 Task: Look for space in Kadakkavoor, India from 3rd August, 2023 to 7th August, 2023 for 2 adults in price range Rs.4000 to Rs.9000. Place can be private room with 1  bedroom having 1 bed and 1 bathroom. Property type can be house, flat, guest house, hotel. Amenities needed are: washing machine. Booking option can be shelf check-in. Required host language is English.
Action: Mouse pressed left at (491, 107)
Screenshot: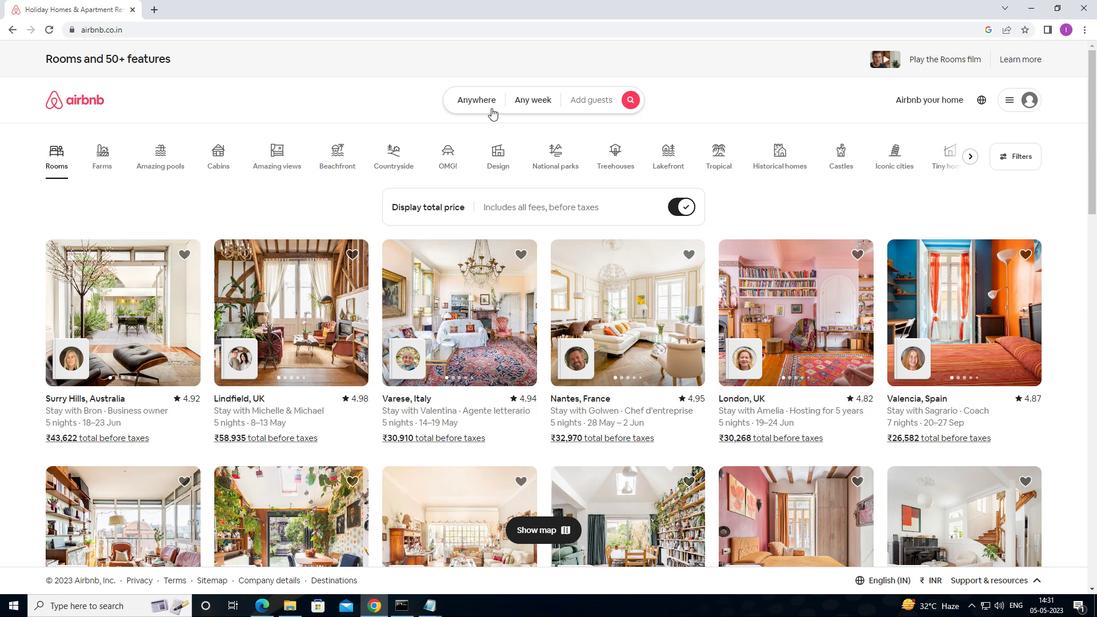 
Action: Mouse moved to (383, 145)
Screenshot: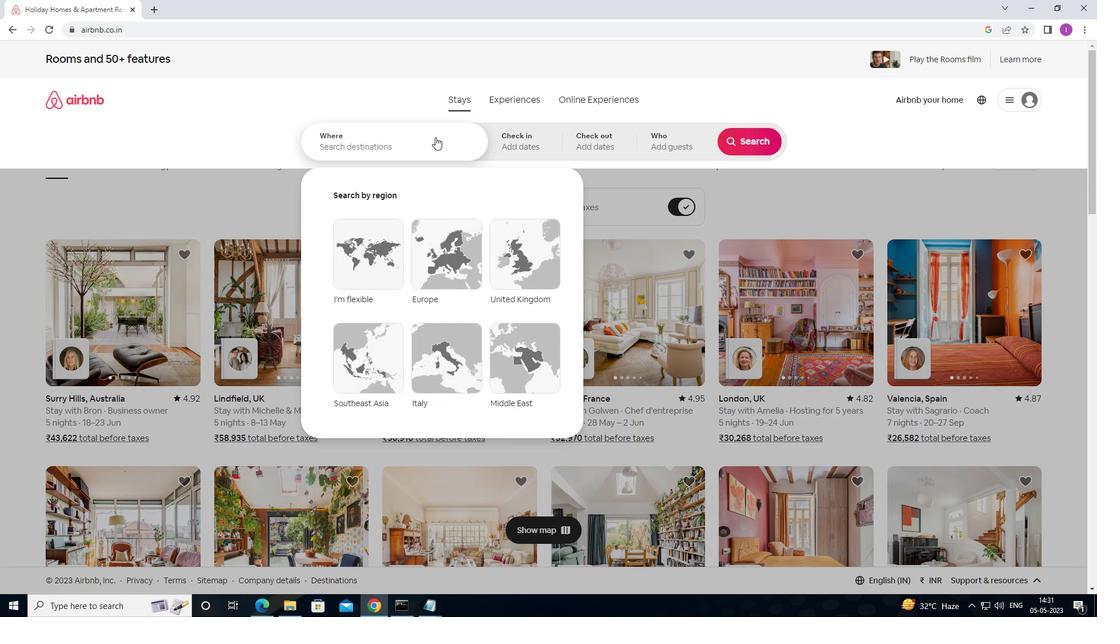 
Action: Mouse pressed left at (383, 145)
Screenshot: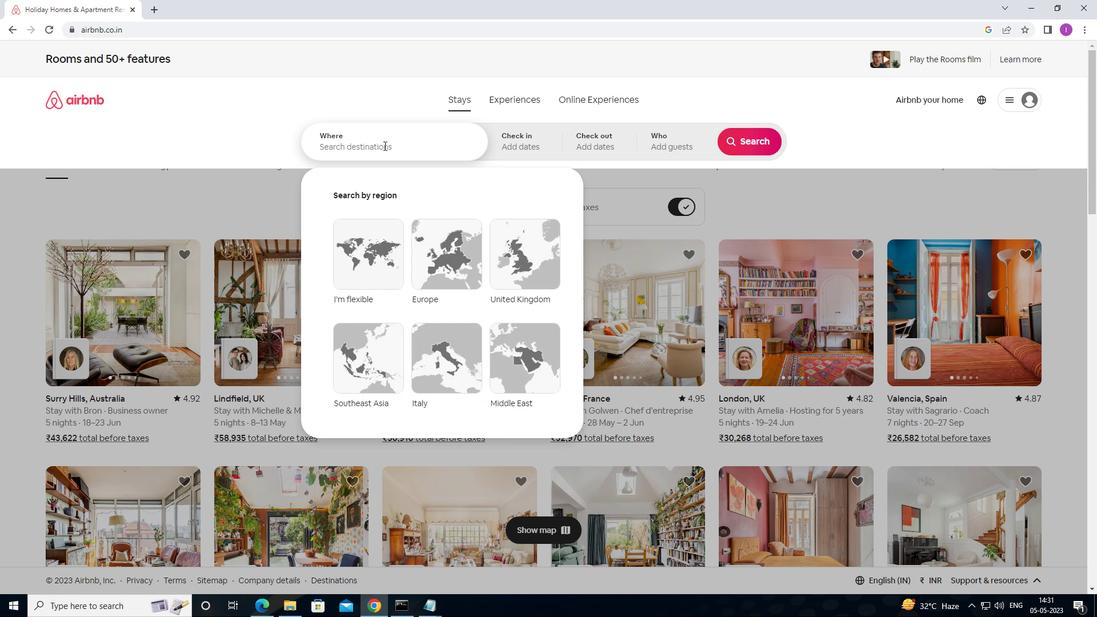 
Action: Mouse moved to (383, 145)
Screenshot: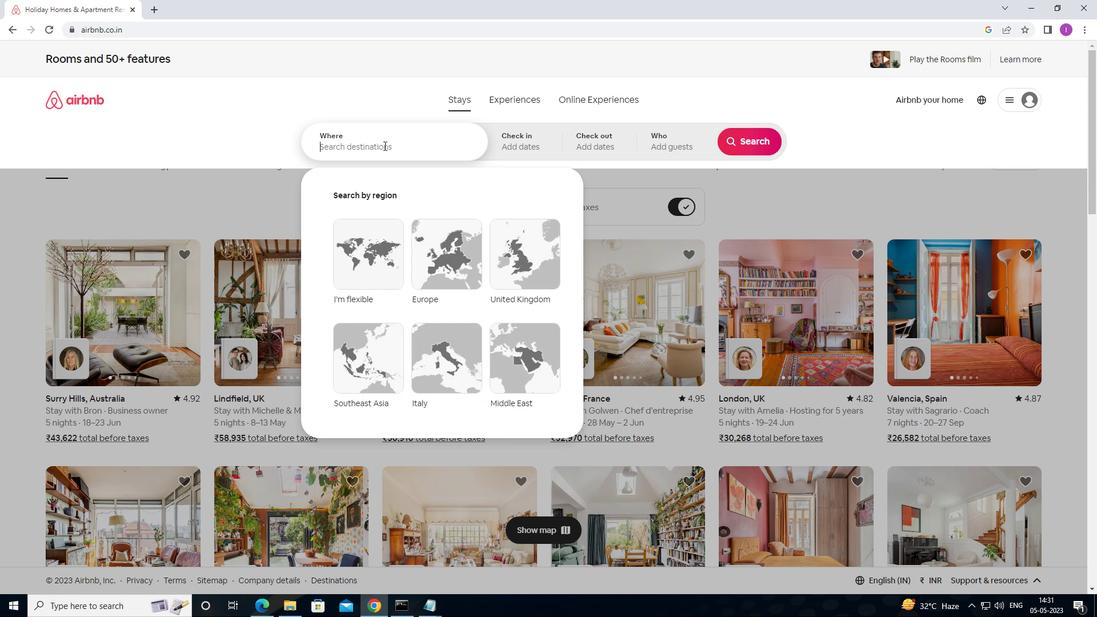 
Action: Key pressed <Key.shift>KADAKKAVOOR,<Key.shift>INDIA
Screenshot: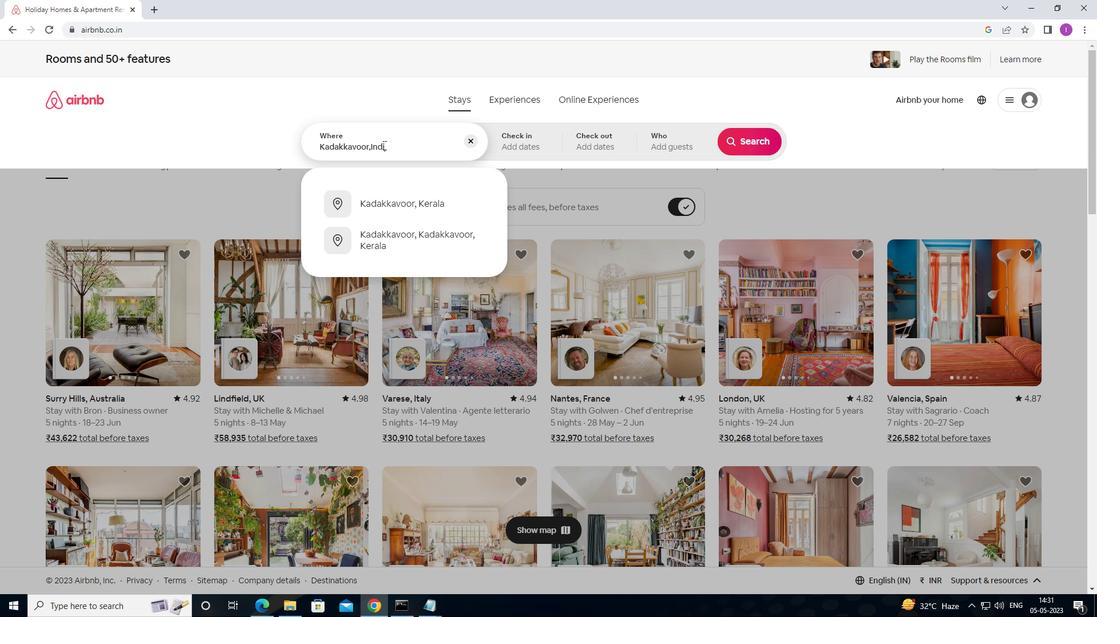 
Action: Mouse moved to (518, 146)
Screenshot: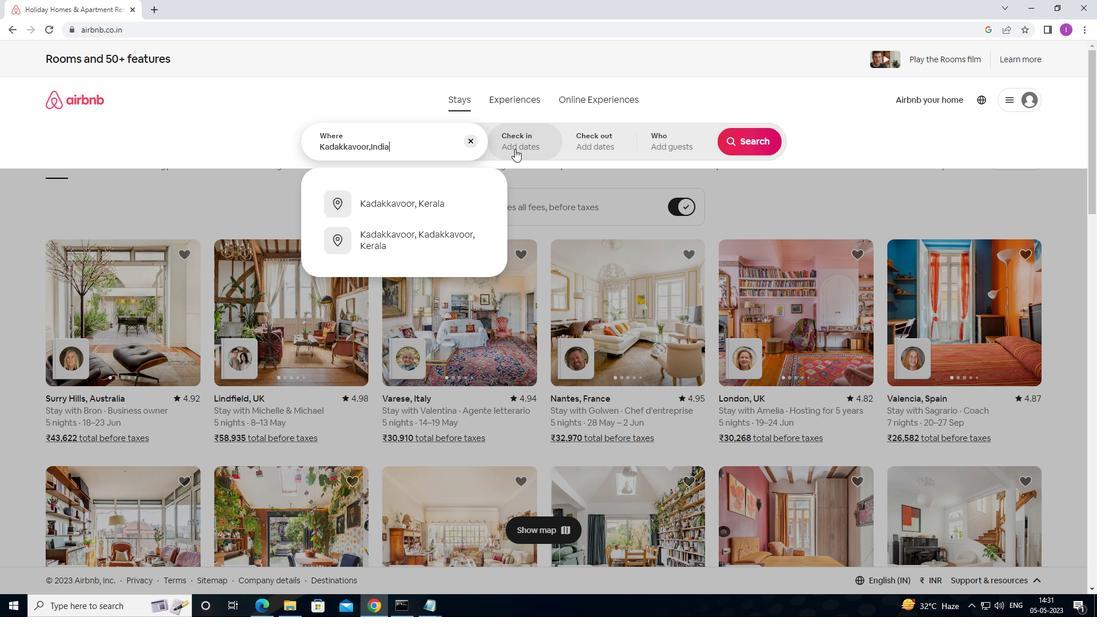 
Action: Mouse pressed left at (518, 146)
Screenshot: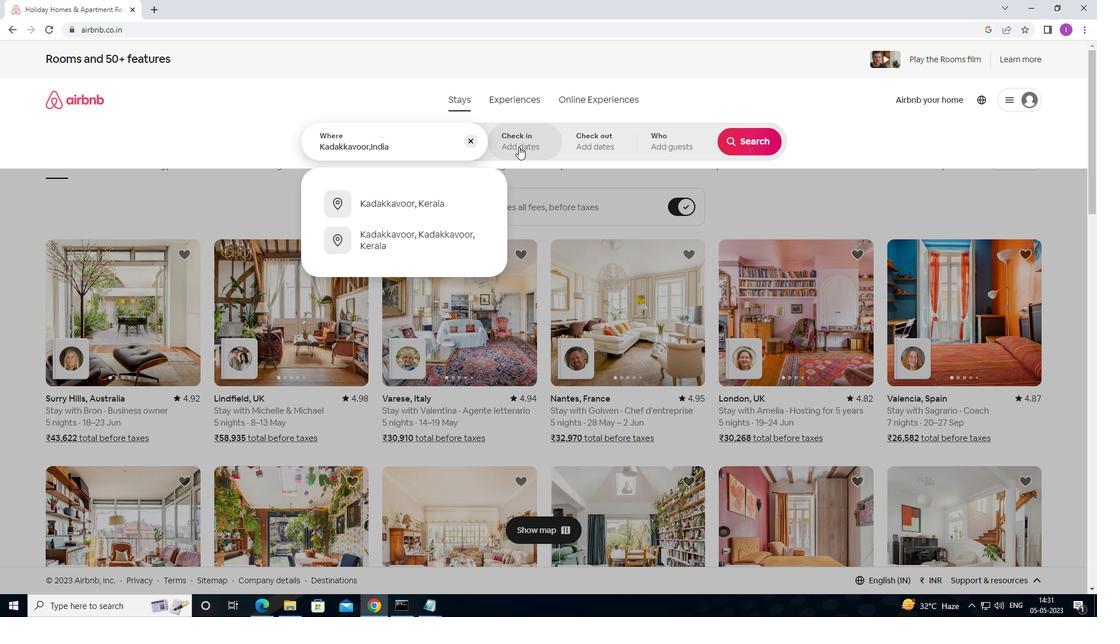 
Action: Mouse moved to (744, 232)
Screenshot: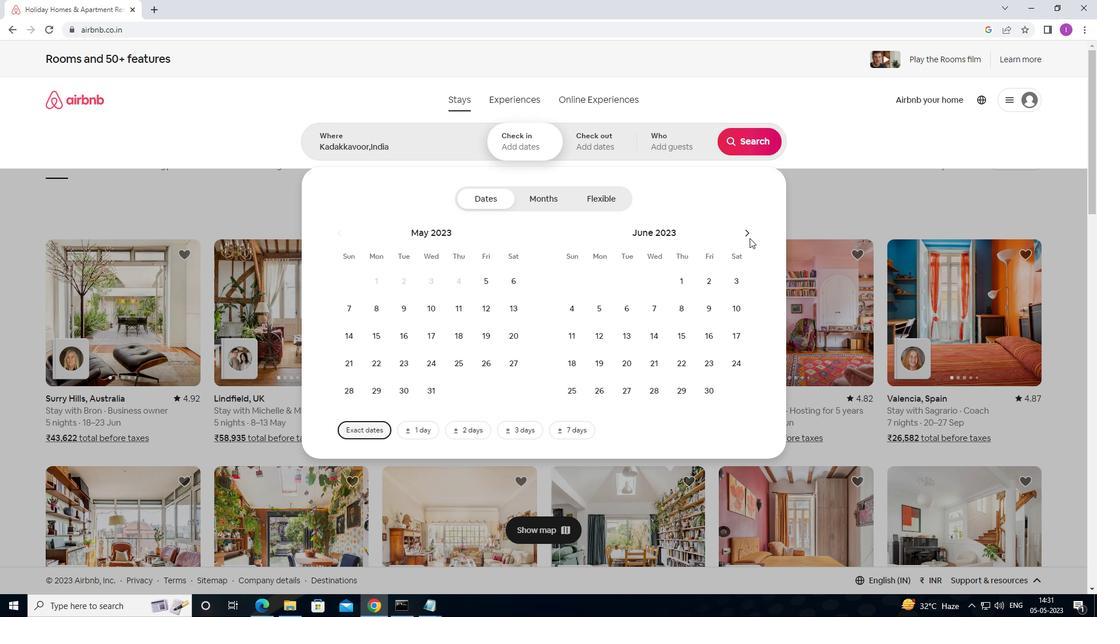 
Action: Mouse pressed left at (744, 232)
Screenshot: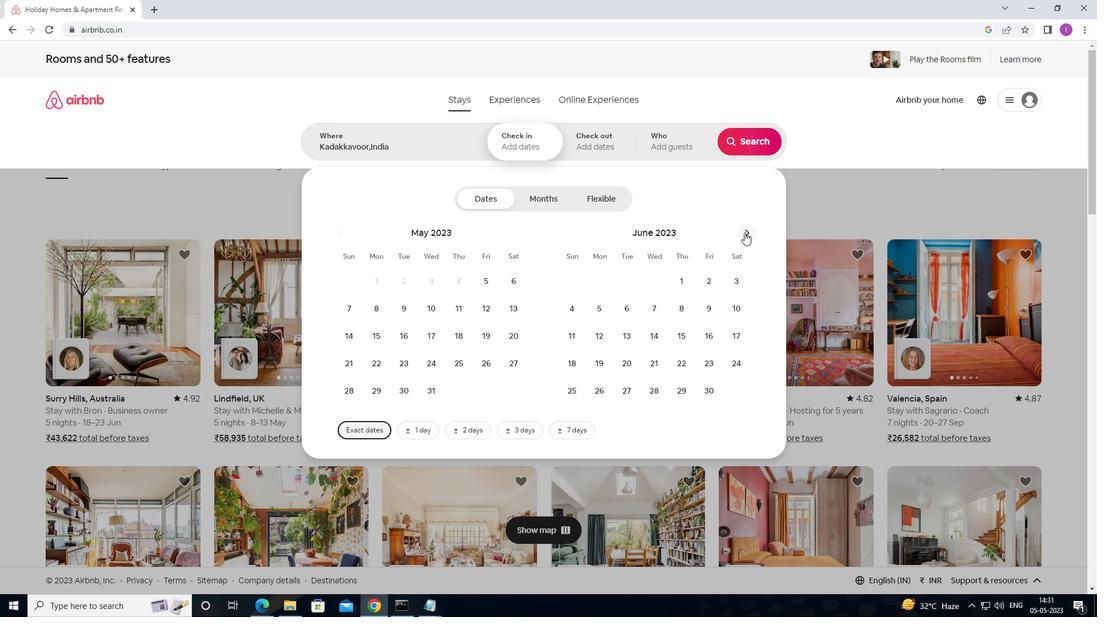 
Action: Mouse moved to (743, 234)
Screenshot: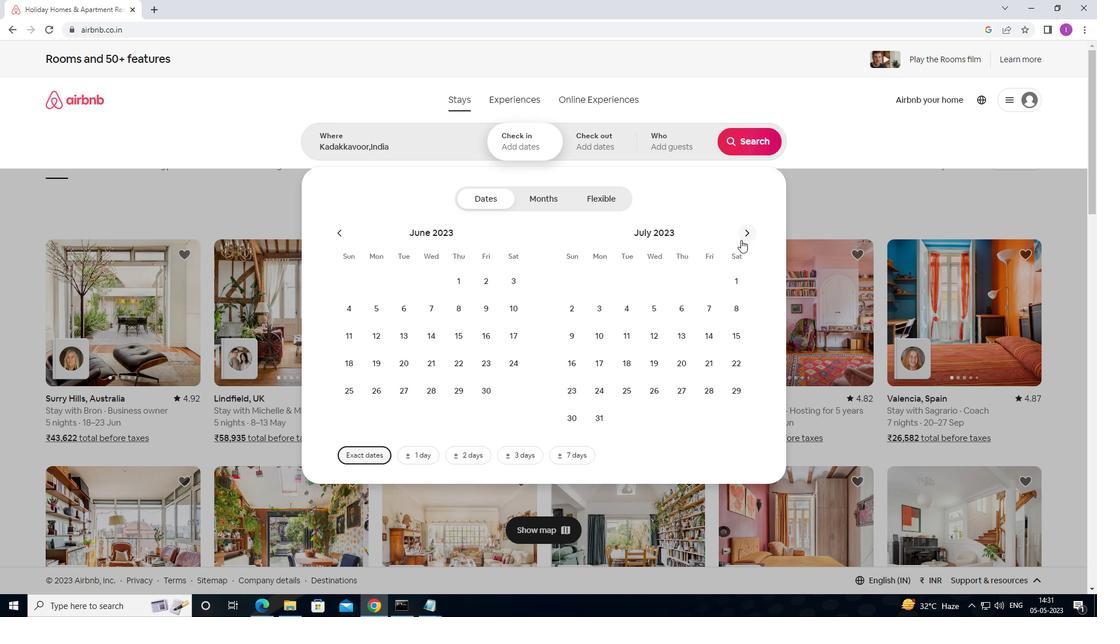 
Action: Mouse pressed left at (743, 234)
Screenshot: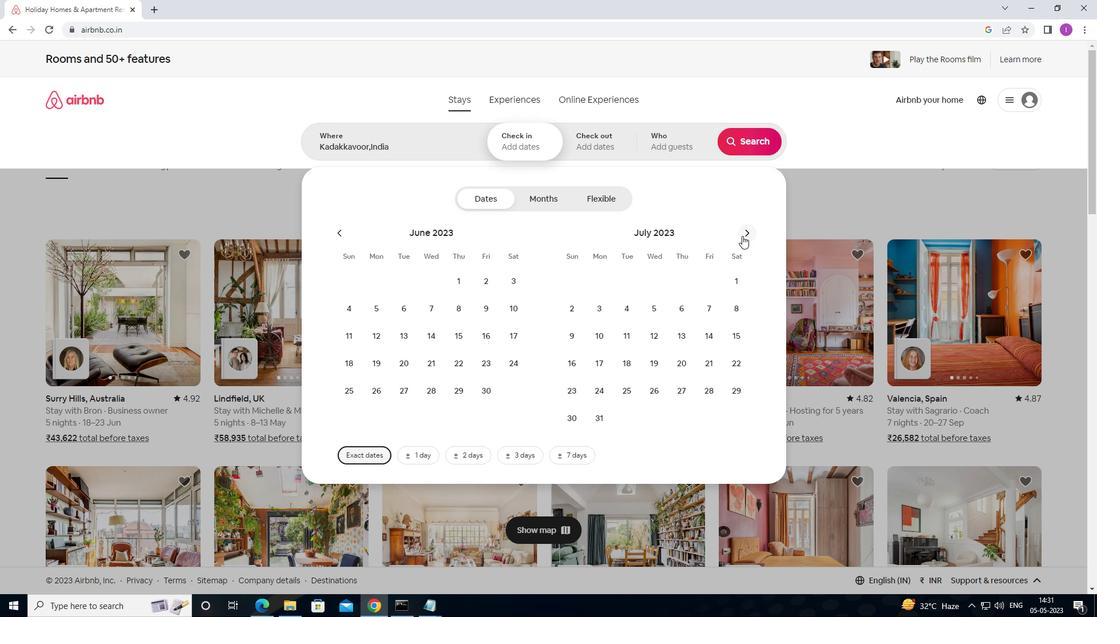 
Action: Mouse moved to (681, 286)
Screenshot: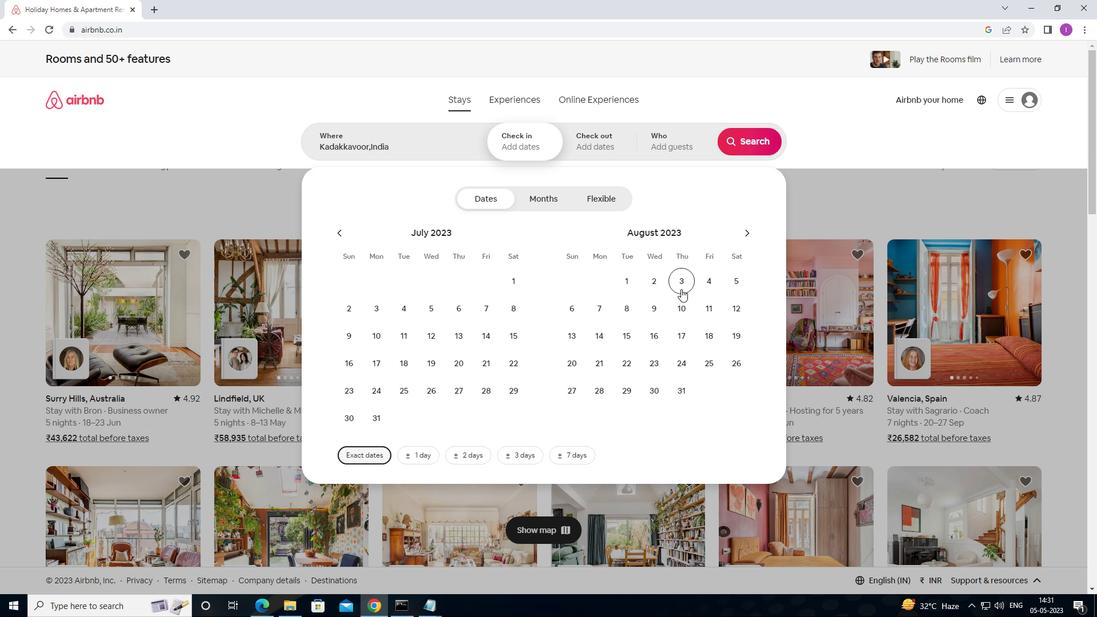 
Action: Mouse pressed left at (681, 286)
Screenshot: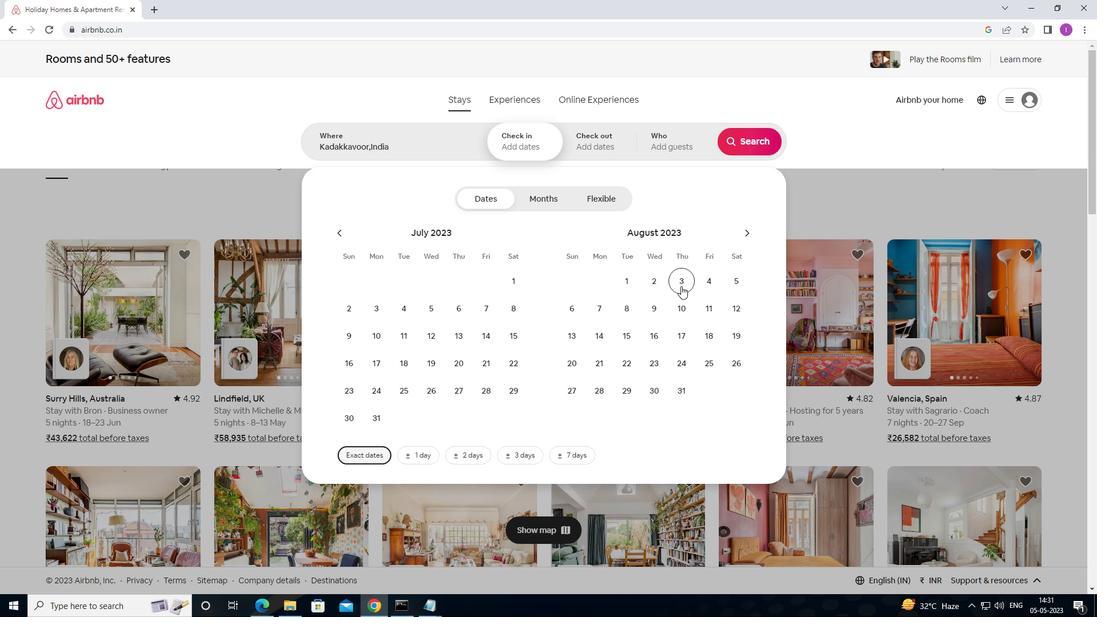 
Action: Mouse moved to (598, 312)
Screenshot: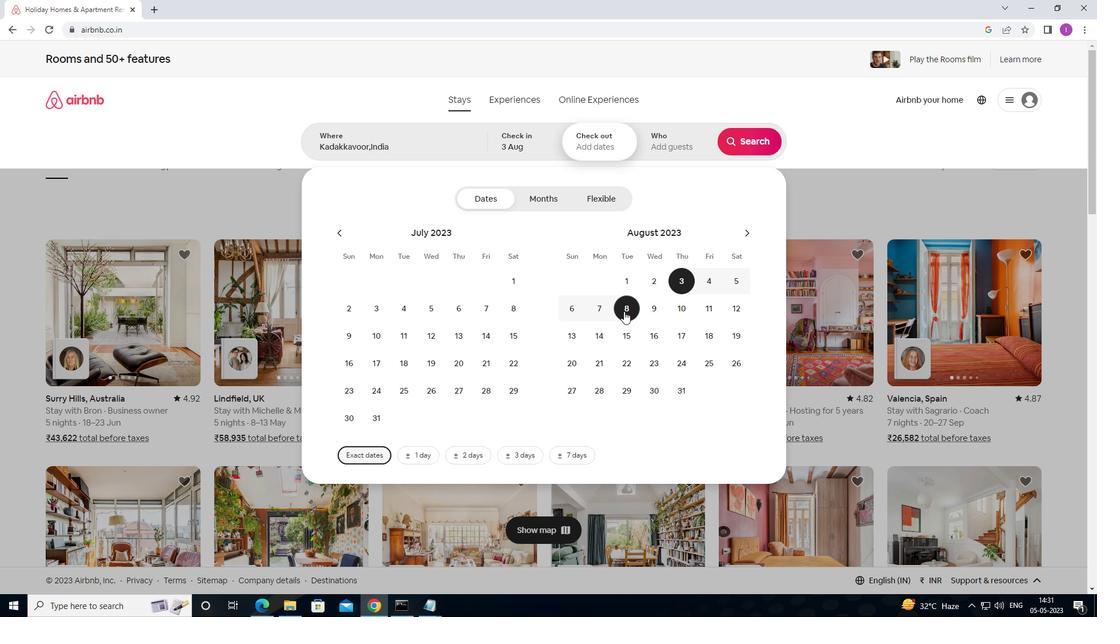 
Action: Mouse pressed left at (598, 312)
Screenshot: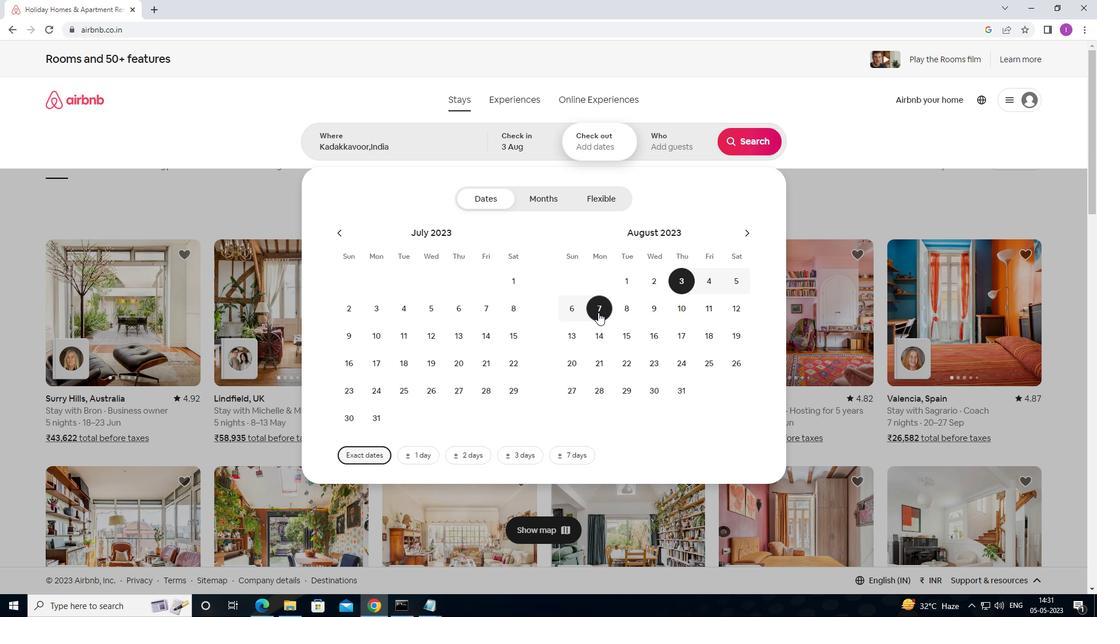 
Action: Mouse moved to (687, 152)
Screenshot: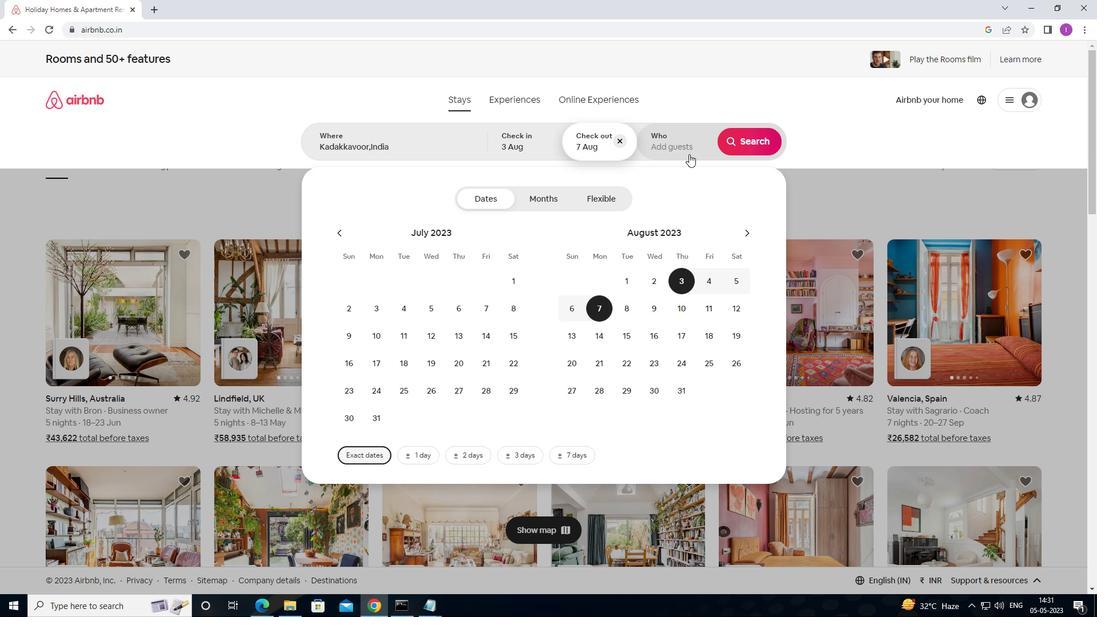 
Action: Mouse pressed left at (687, 152)
Screenshot: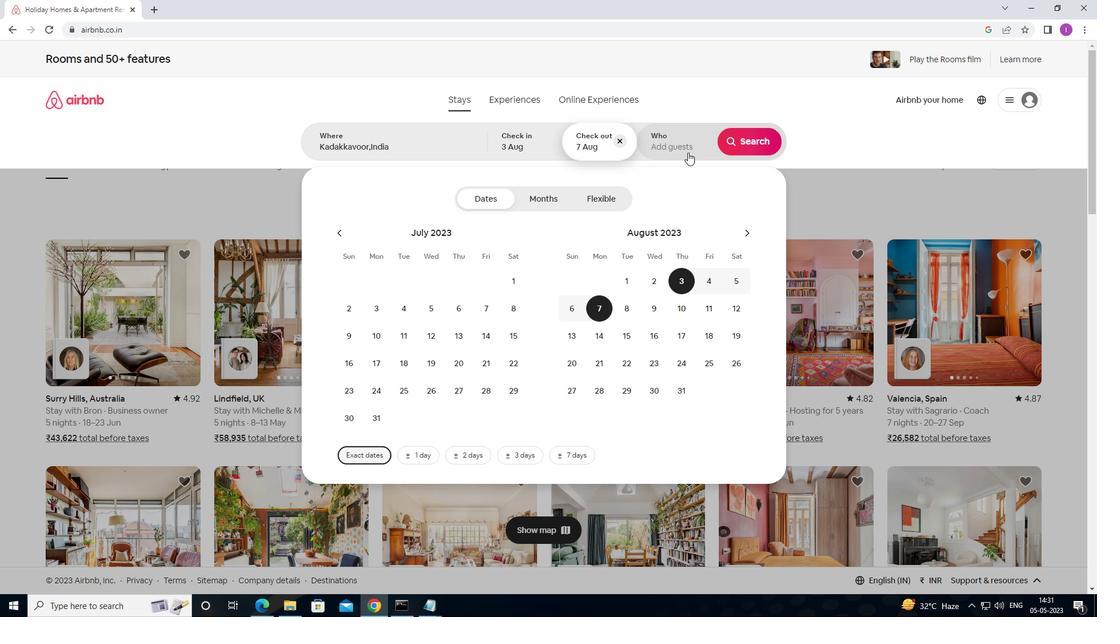 
Action: Mouse moved to (750, 201)
Screenshot: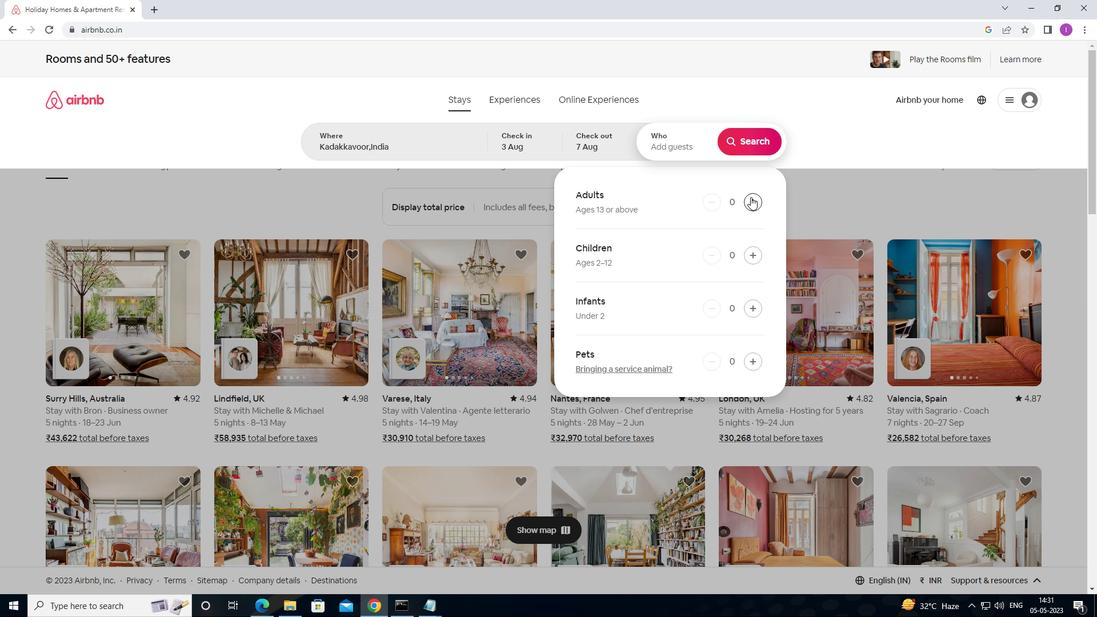 
Action: Mouse pressed left at (750, 201)
Screenshot: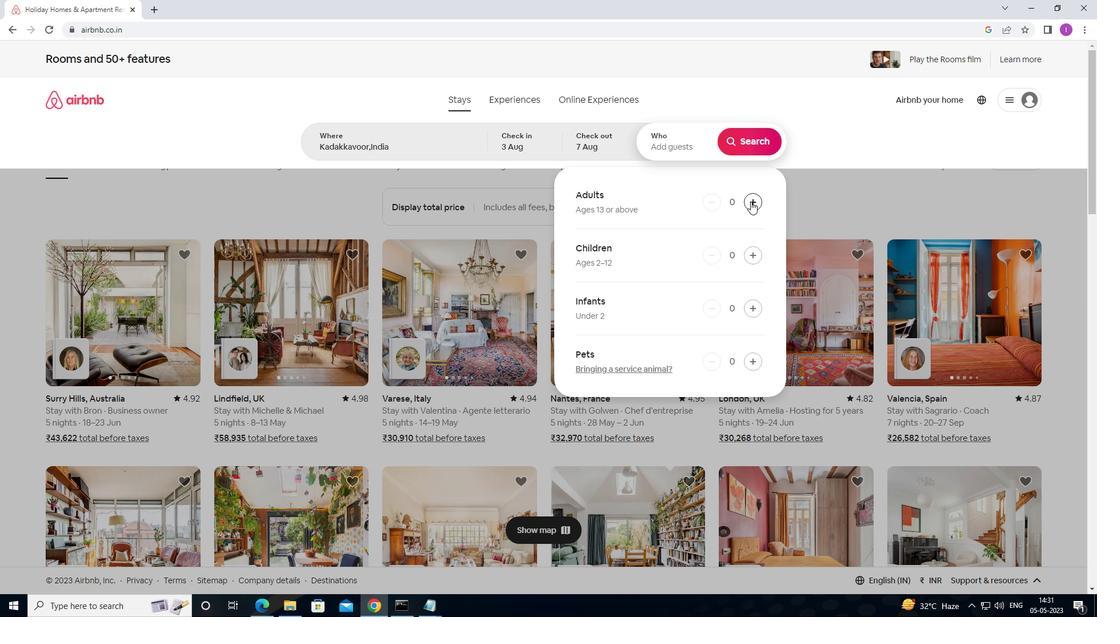 
Action: Mouse pressed left at (750, 201)
Screenshot: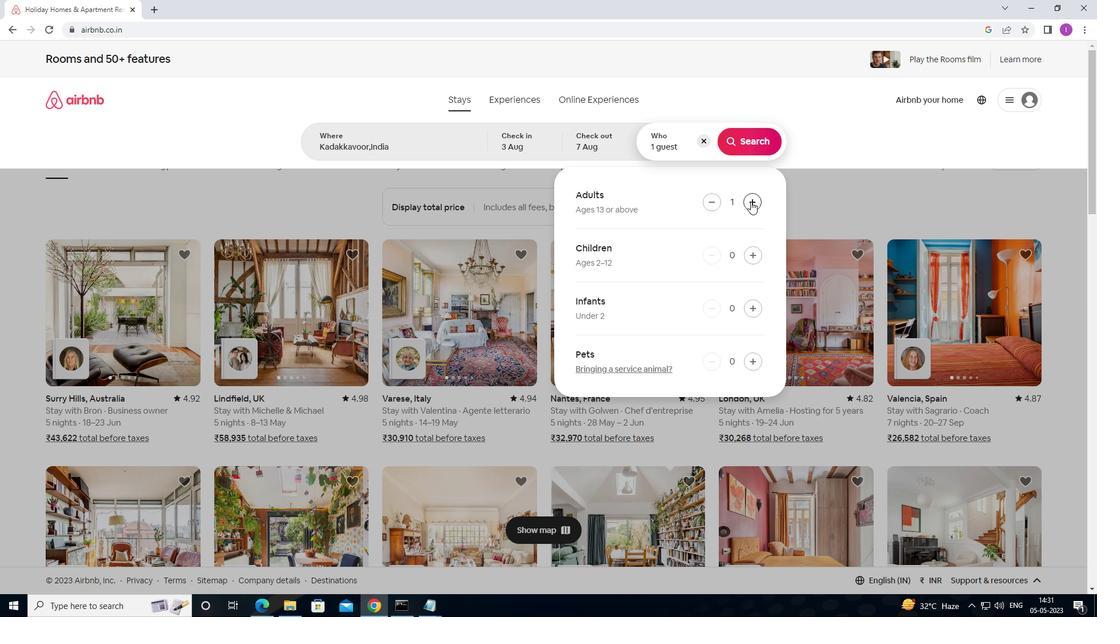 
Action: Mouse moved to (751, 148)
Screenshot: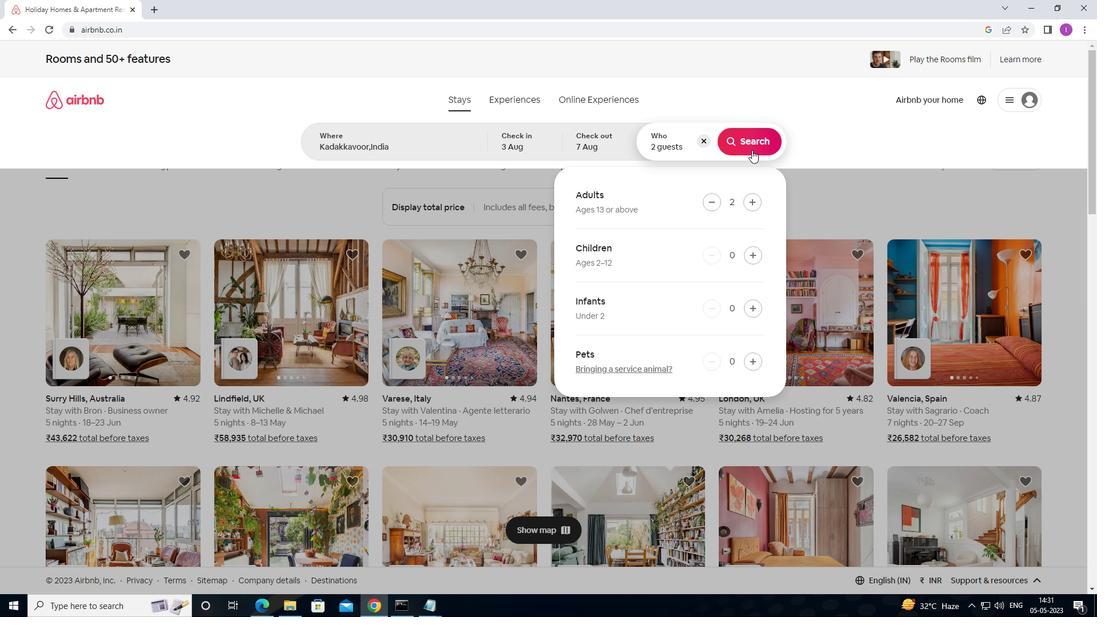 
Action: Mouse pressed left at (751, 148)
Screenshot: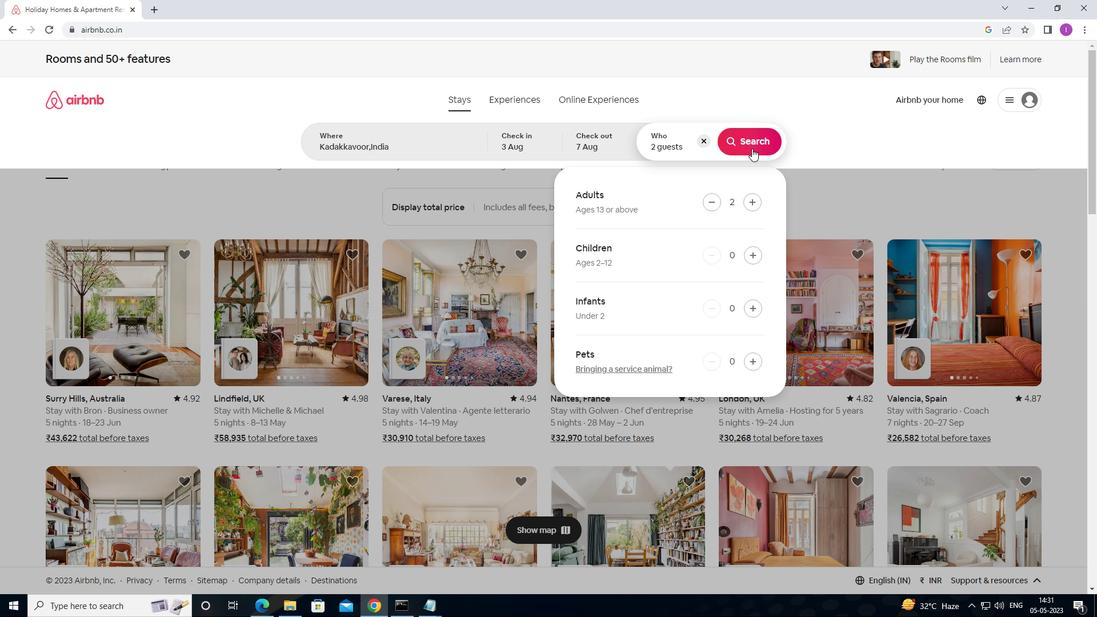
Action: Mouse moved to (1061, 110)
Screenshot: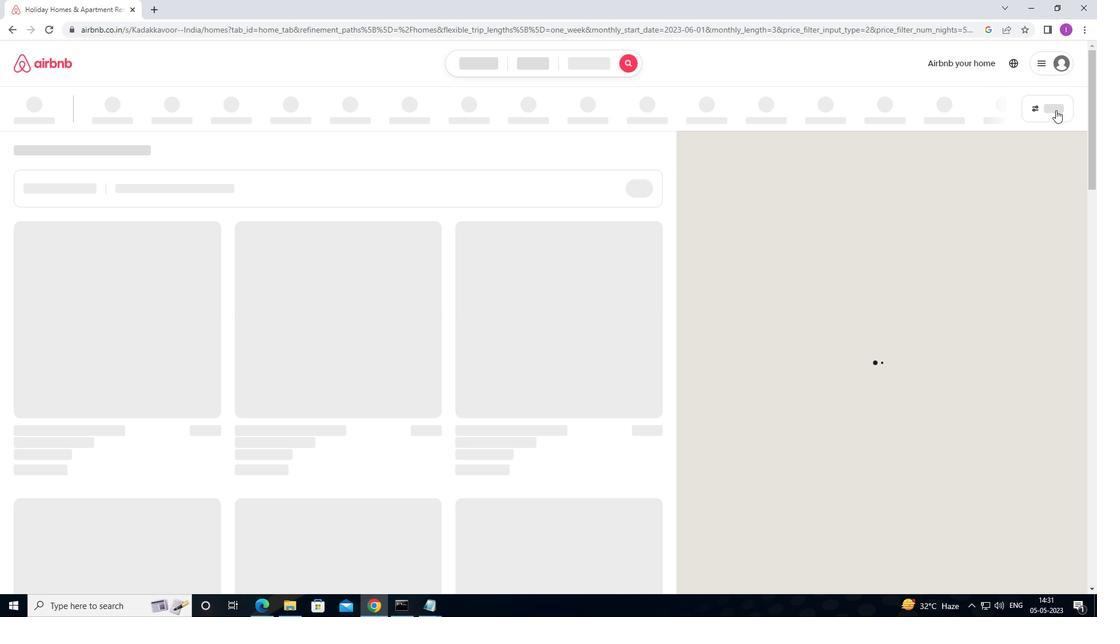
Action: Mouse pressed left at (1061, 110)
Screenshot: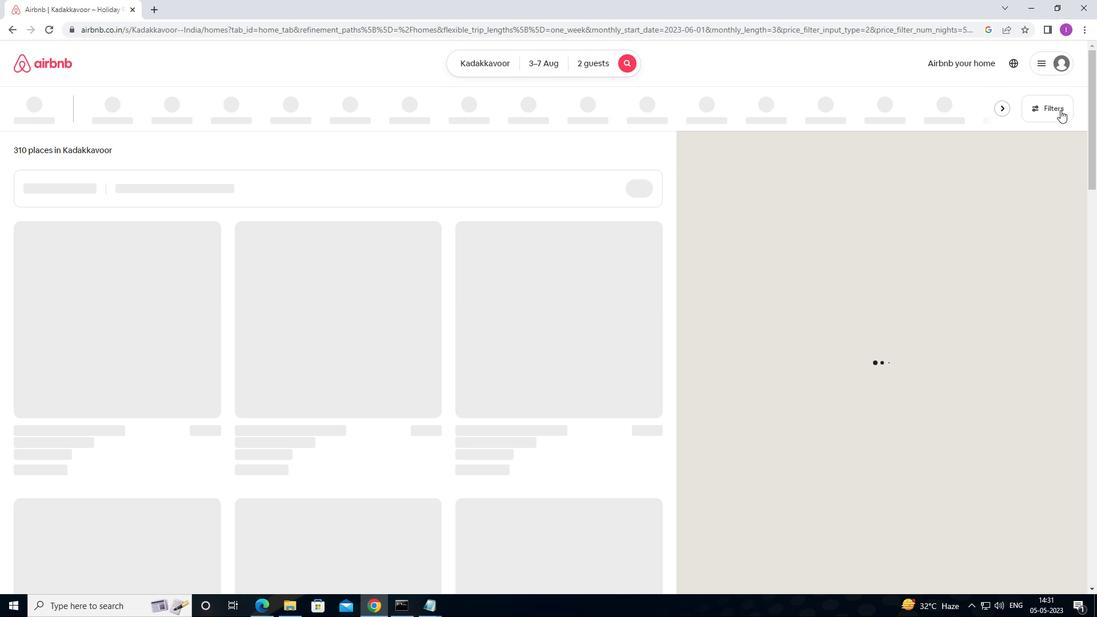 
Action: Mouse moved to (408, 387)
Screenshot: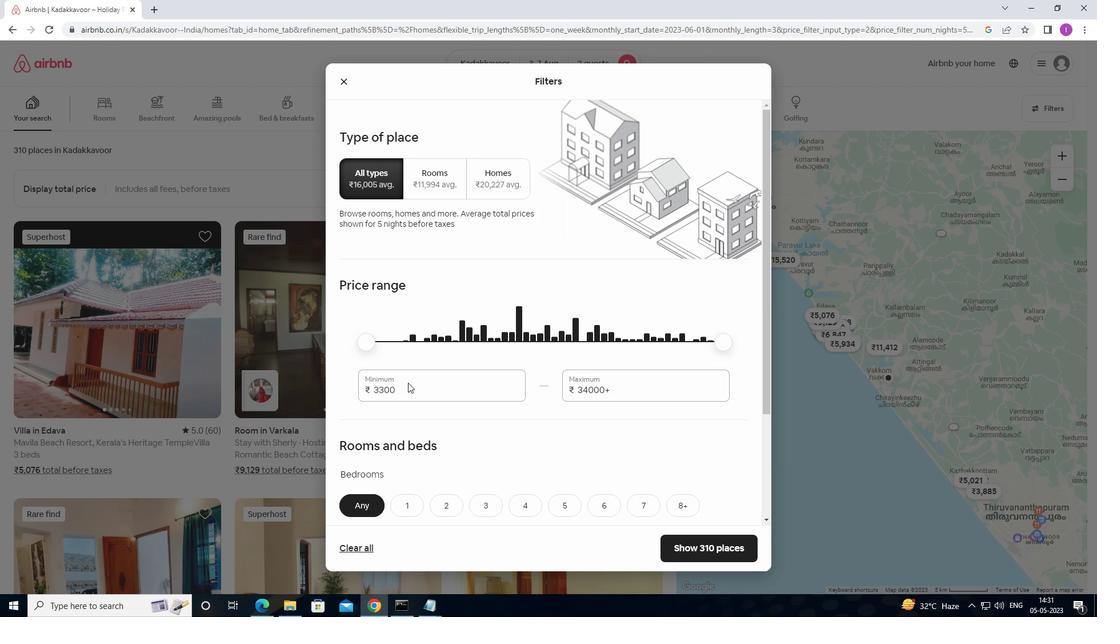 
Action: Mouse pressed left at (408, 387)
Screenshot: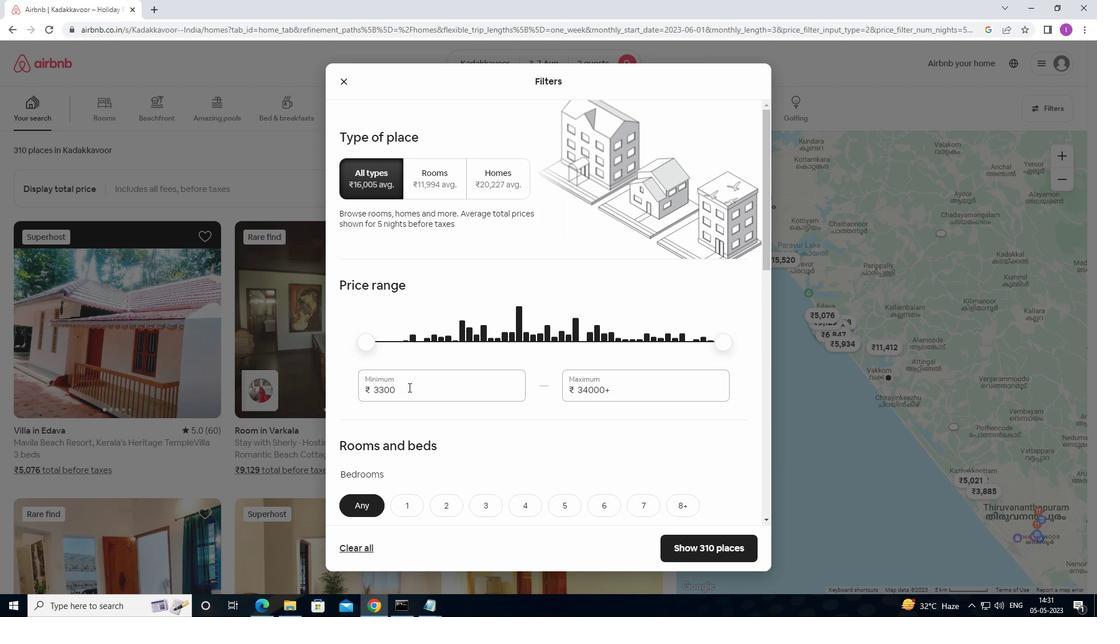 
Action: Mouse moved to (363, 382)
Screenshot: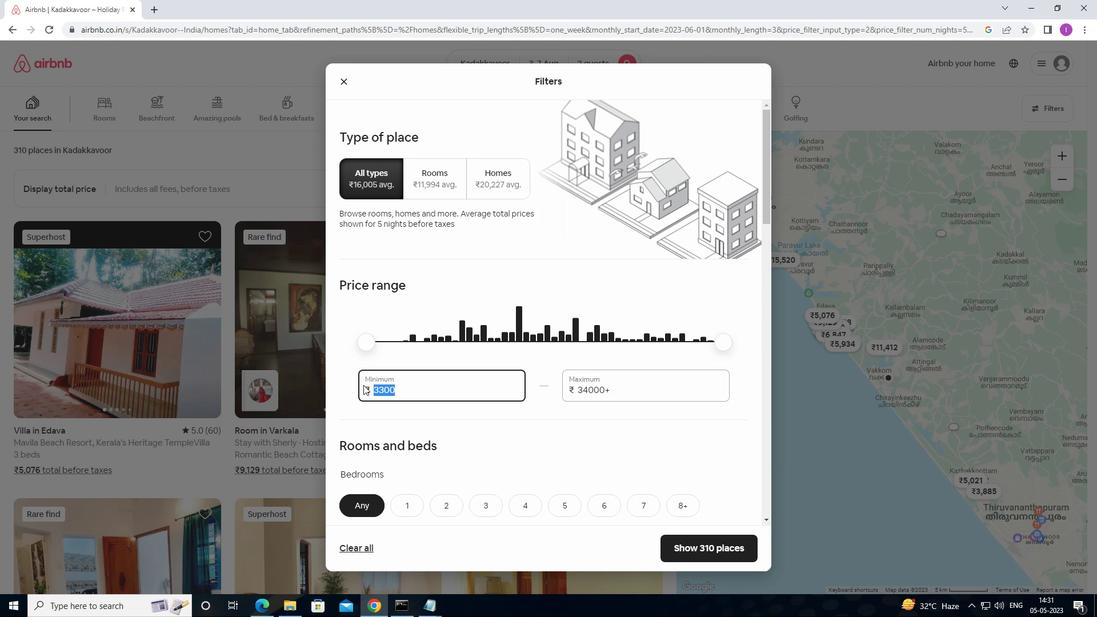 
Action: Key pressed 4000
Screenshot: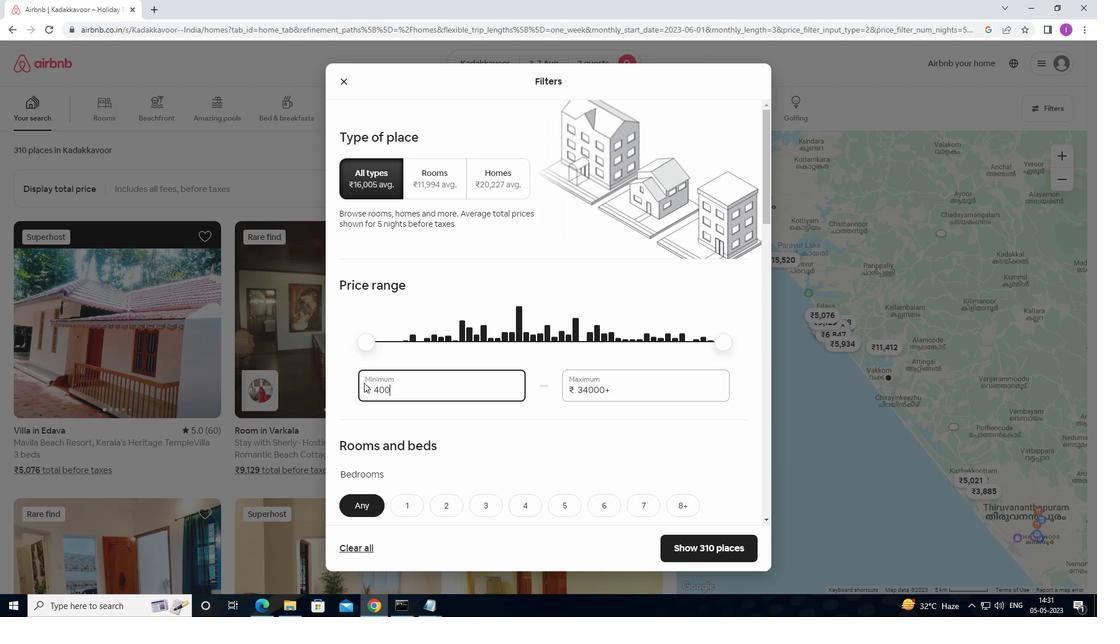 
Action: Mouse moved to (623, 390)
Screenshot: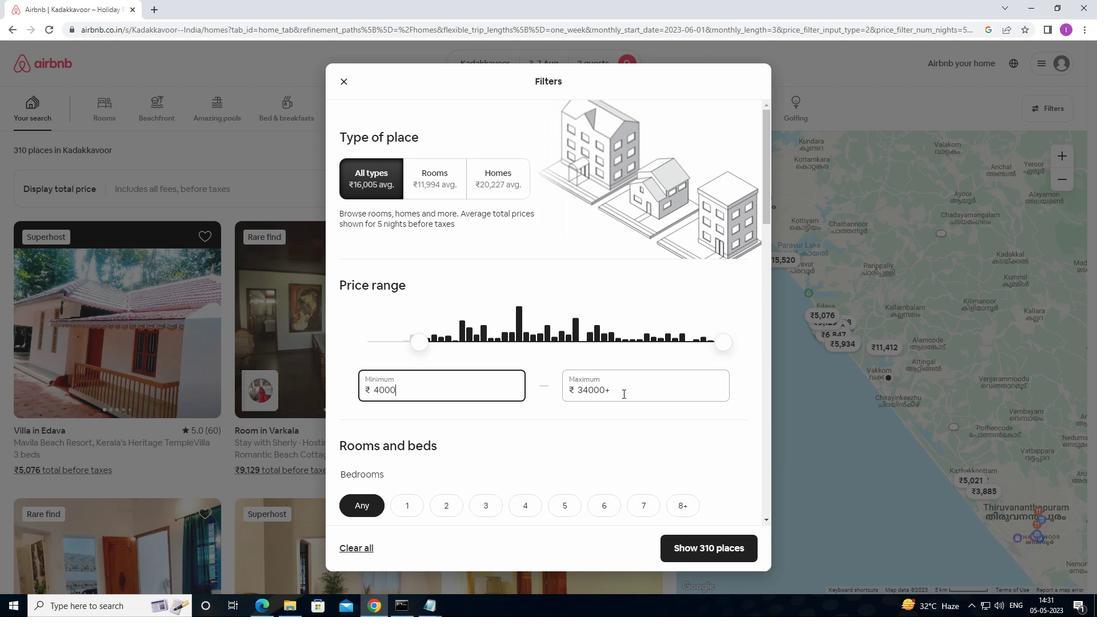 
Action: Mouse pressed left at (623, 390)
Screenshot: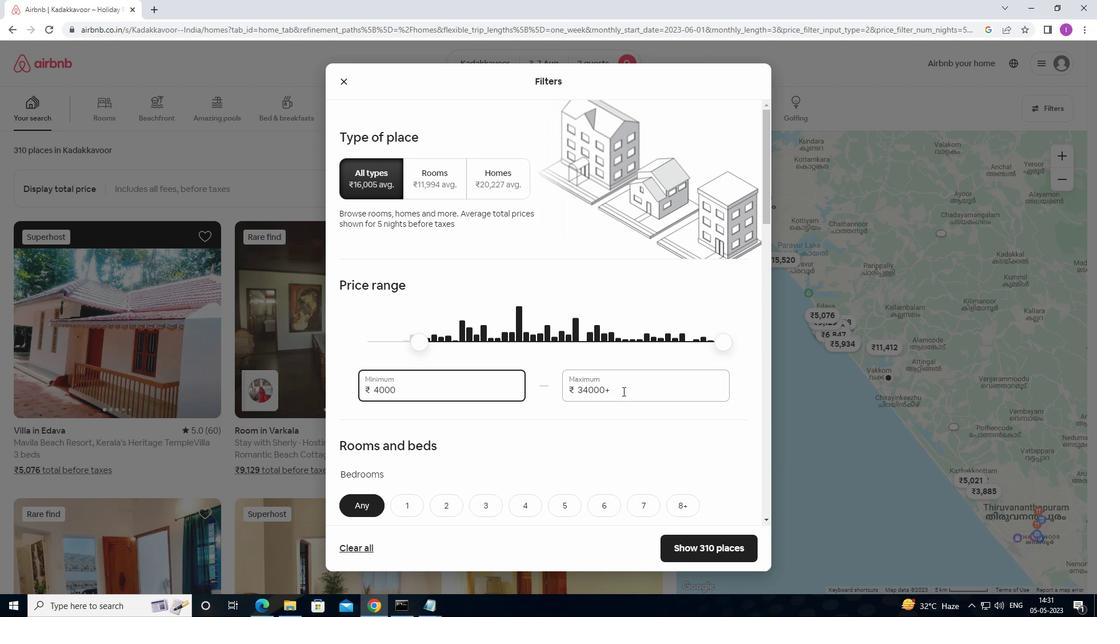 
Action: Mouse moved to (569, 390)
Screenshot: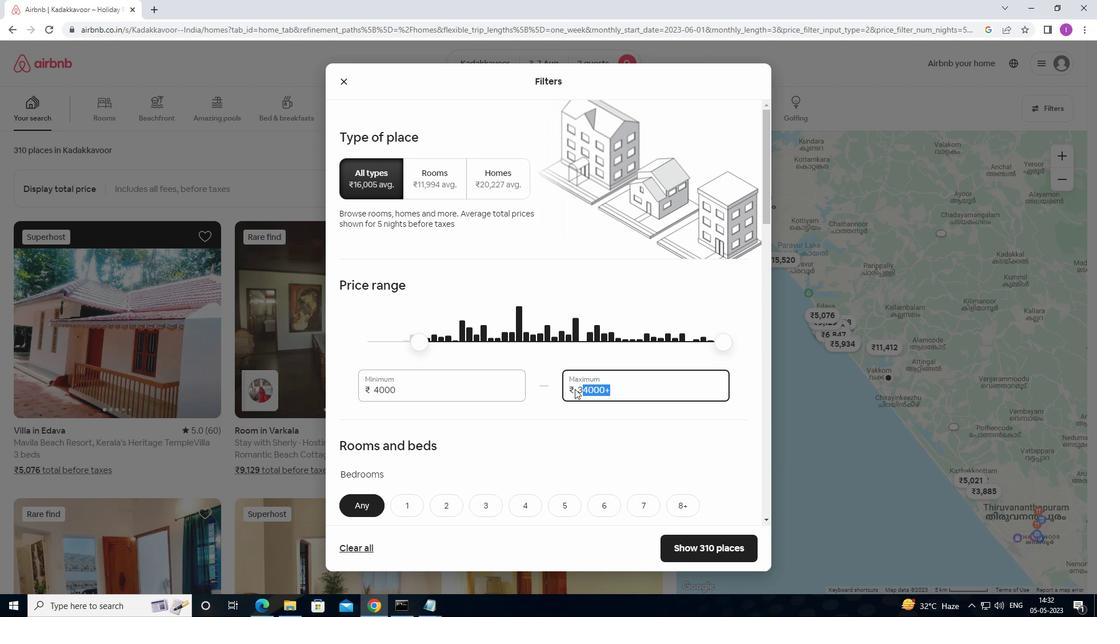 
Action: Key pressed 9000
Screenshot: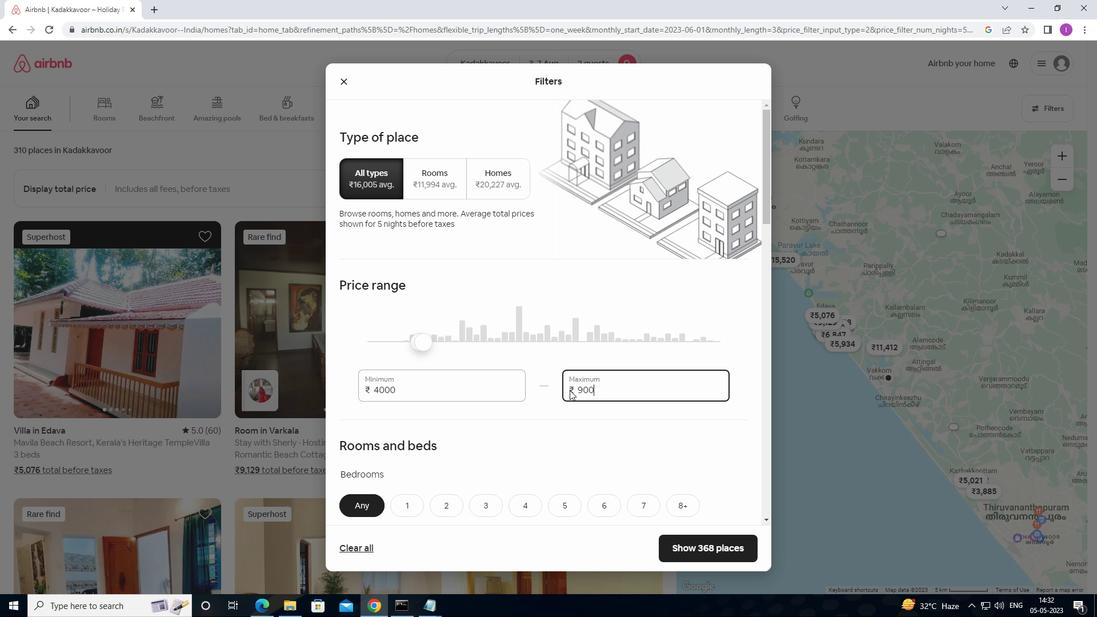 
Action: Mouse moved to (590, 395)
Screenshot: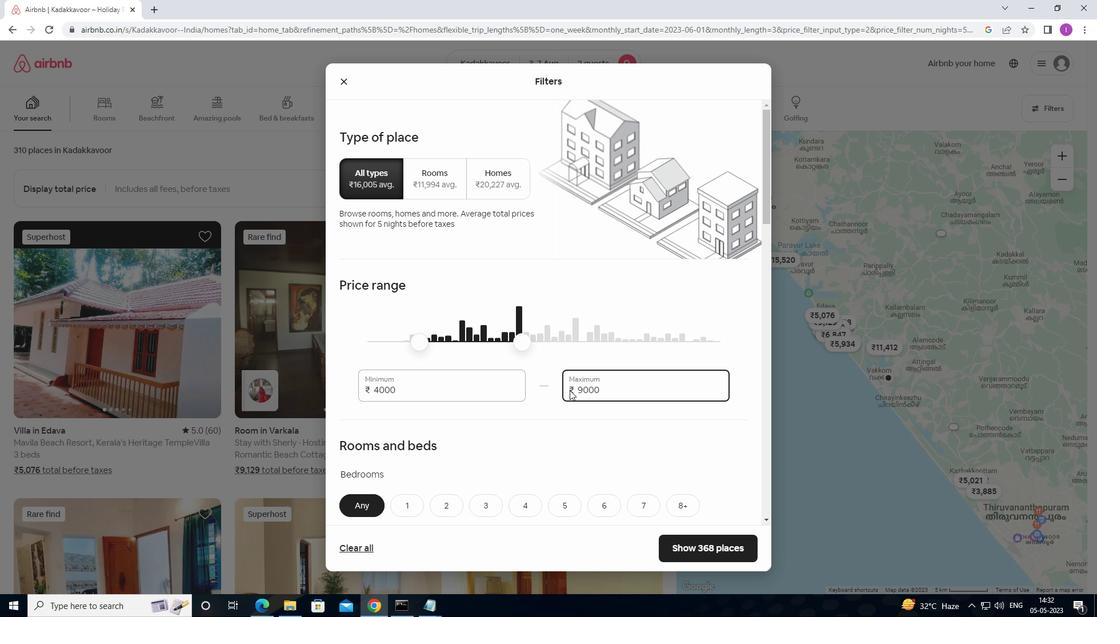 
Action: Mouse scrolled (590, 394) with delta (0, 0)
Screenshot: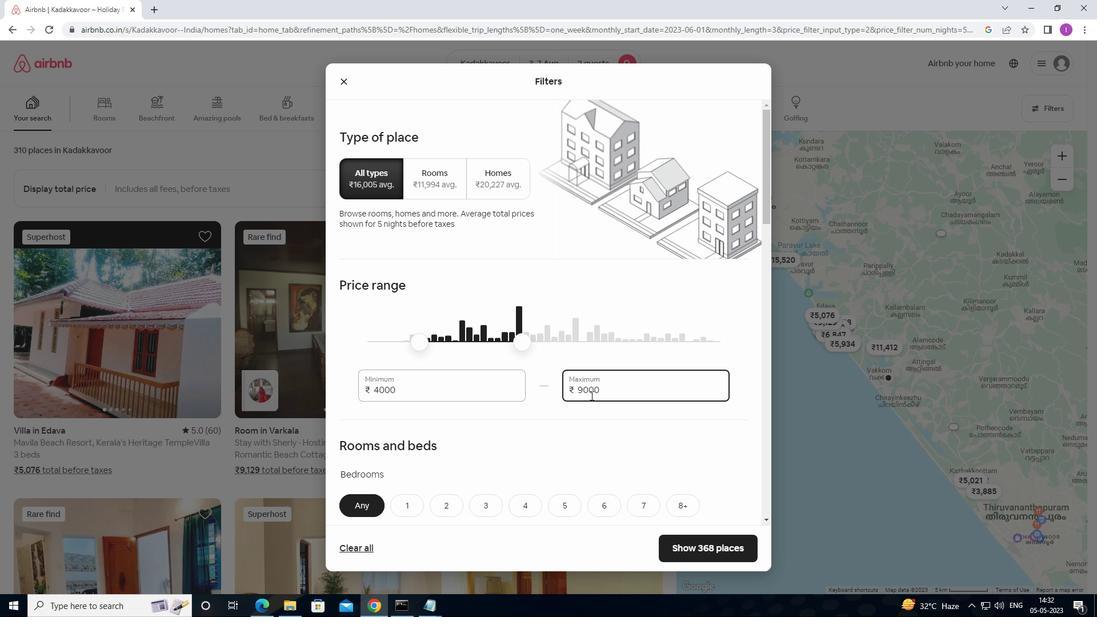 
Action: Mouse moved to (404, 439)
Screenshot: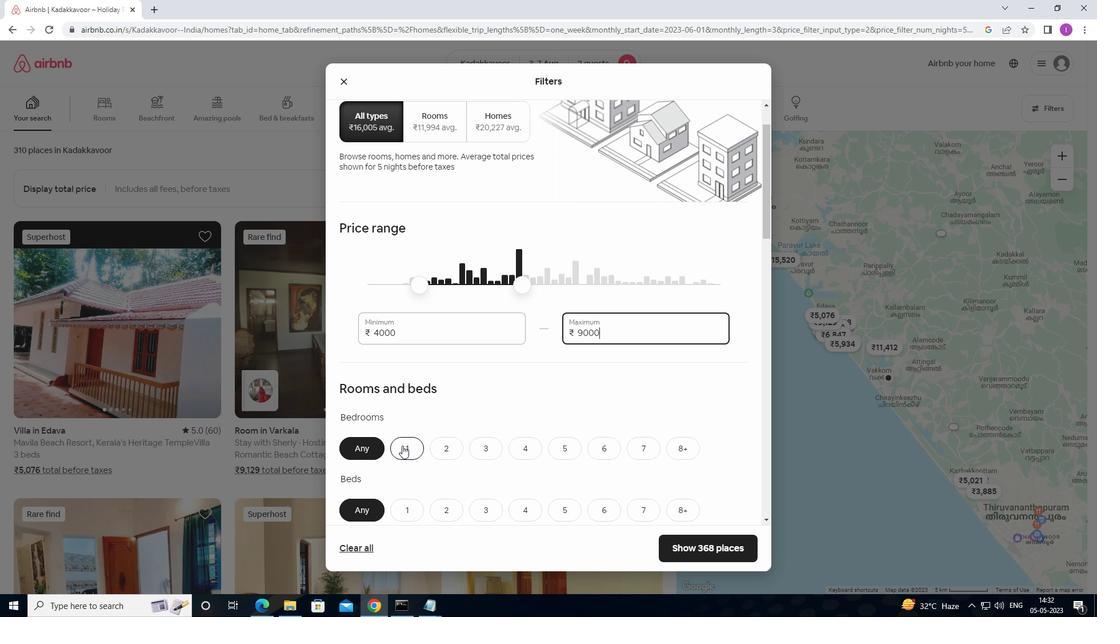 
Action: Mouse scrolled (404, 439) with delta (0, 0)
Screenshot: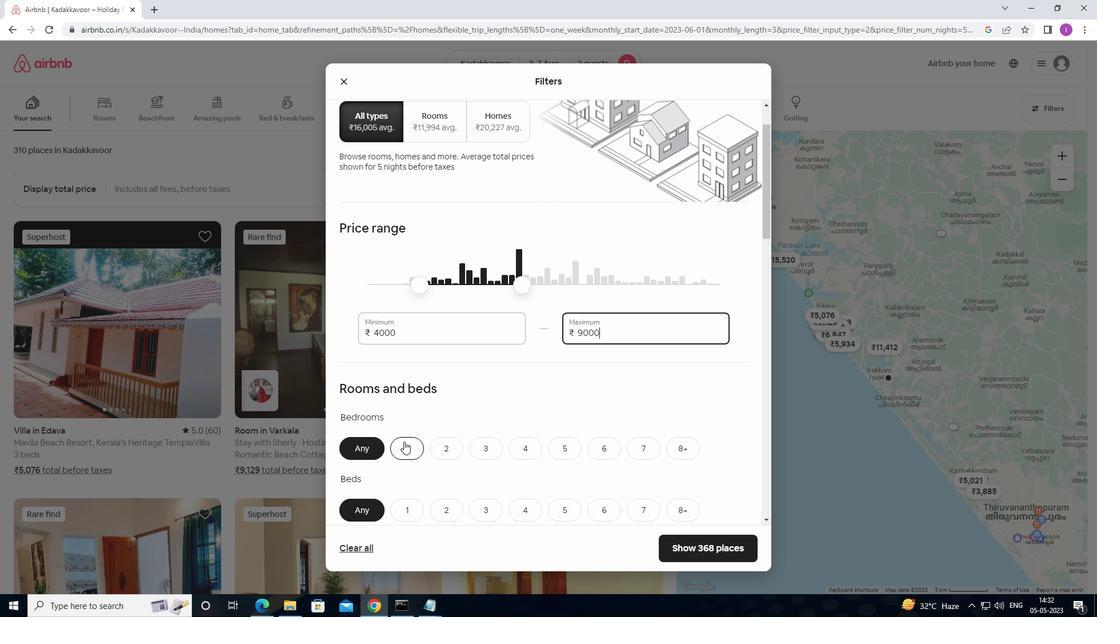 
Action: Mouse moved to (405, 439)
Screenshot: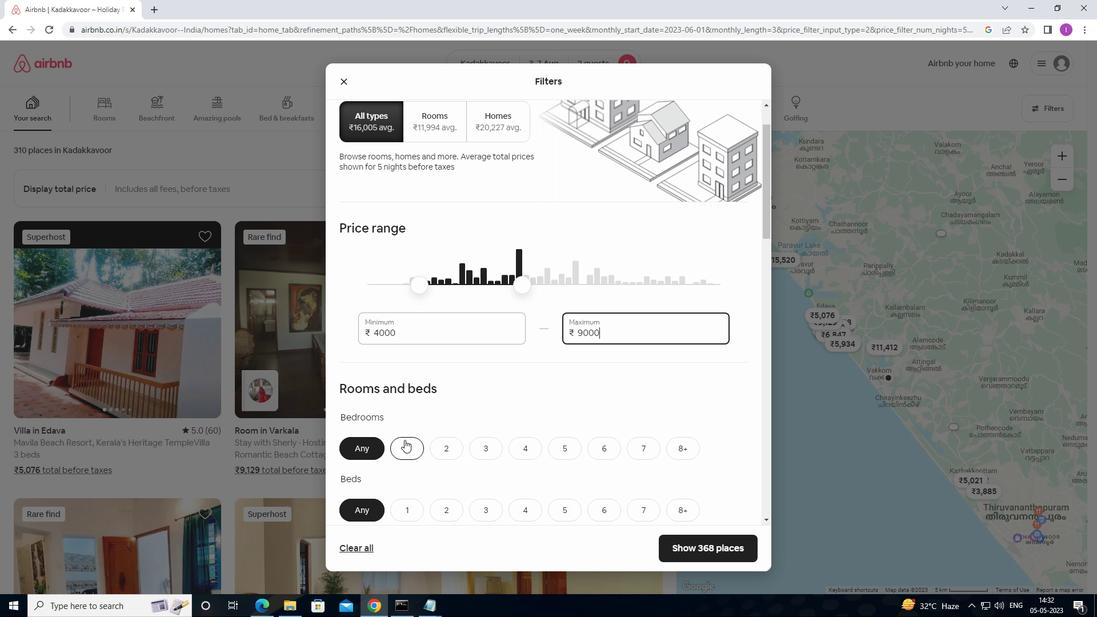 
Action: Mouse scrolled (405, 438) with delta (0, 0)
Screenshot: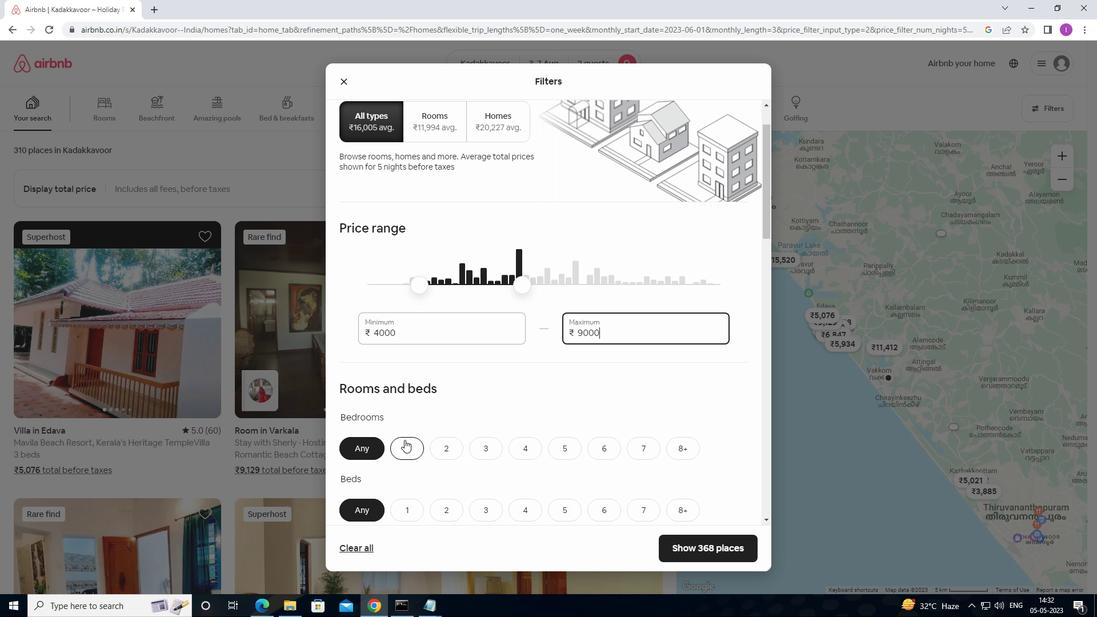 
Action: Mouse moved to (402, 329)
Screenshot: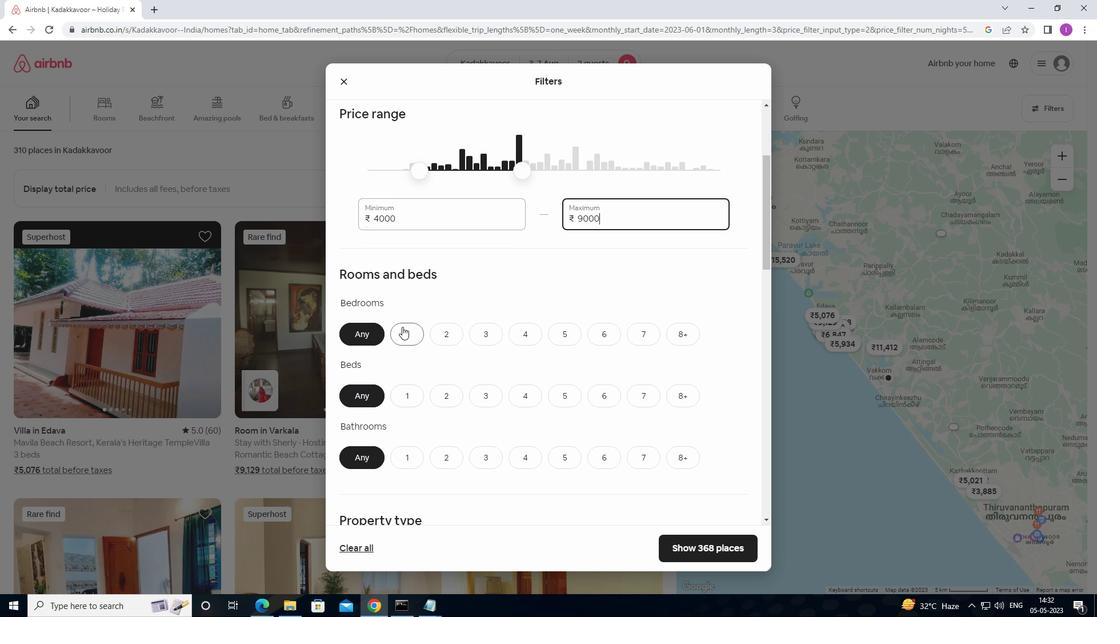 
Action: Mouse pressed left at (402, 329)
Screenshot: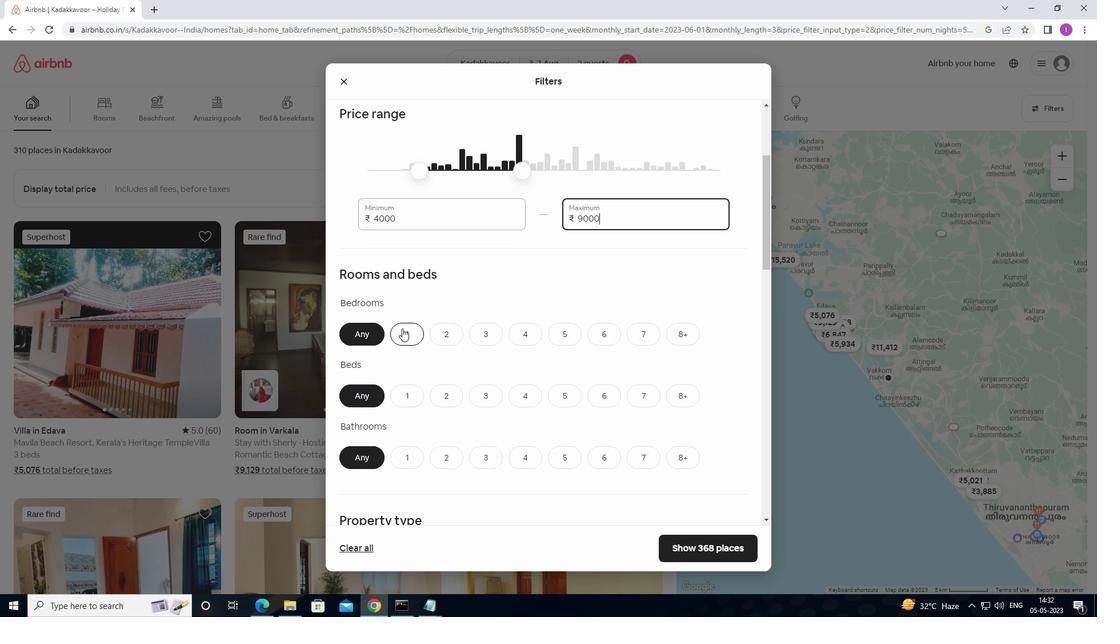 
Action: Mouse moved to (409, 394)
Screenshot: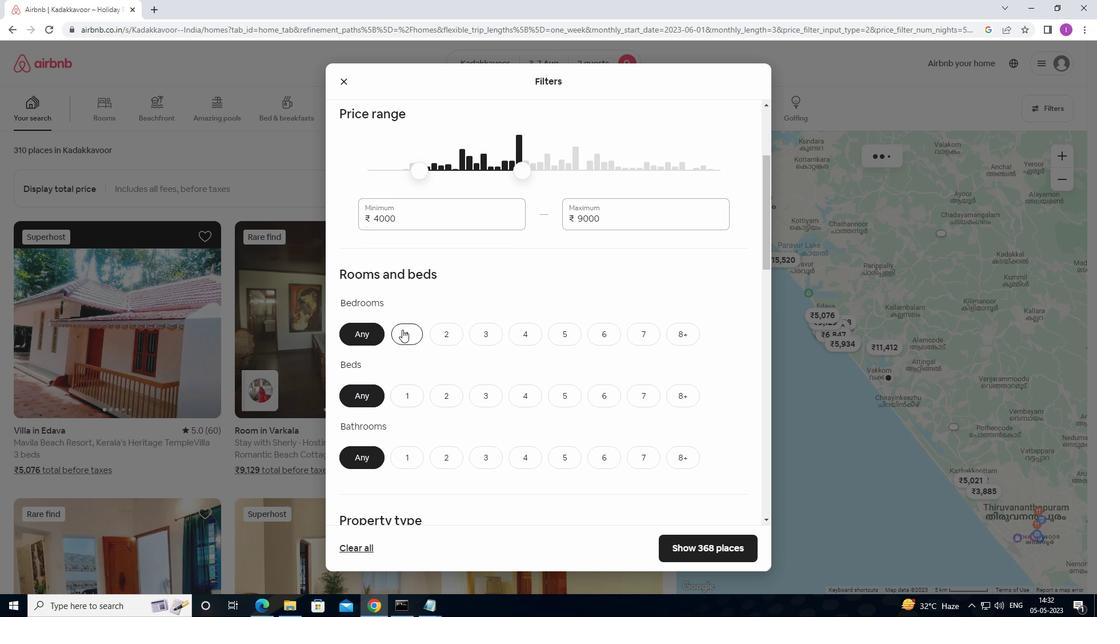 
Action: Mouse pressed left at (409, 394)
Screenshot: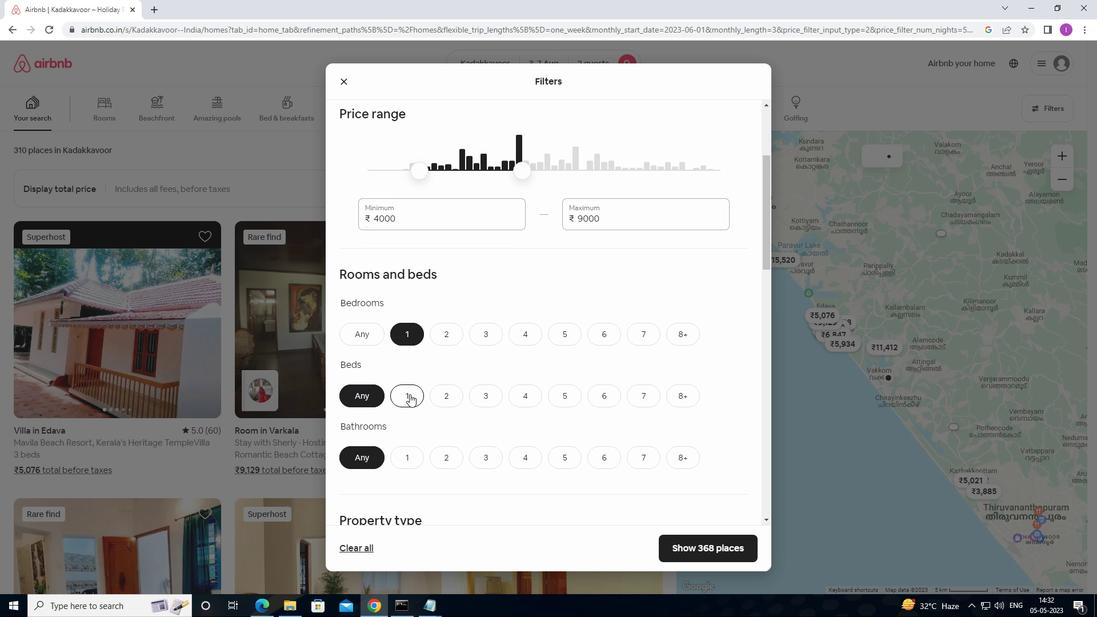 
Action: Mouse moved to (410, 457)
Screenshot: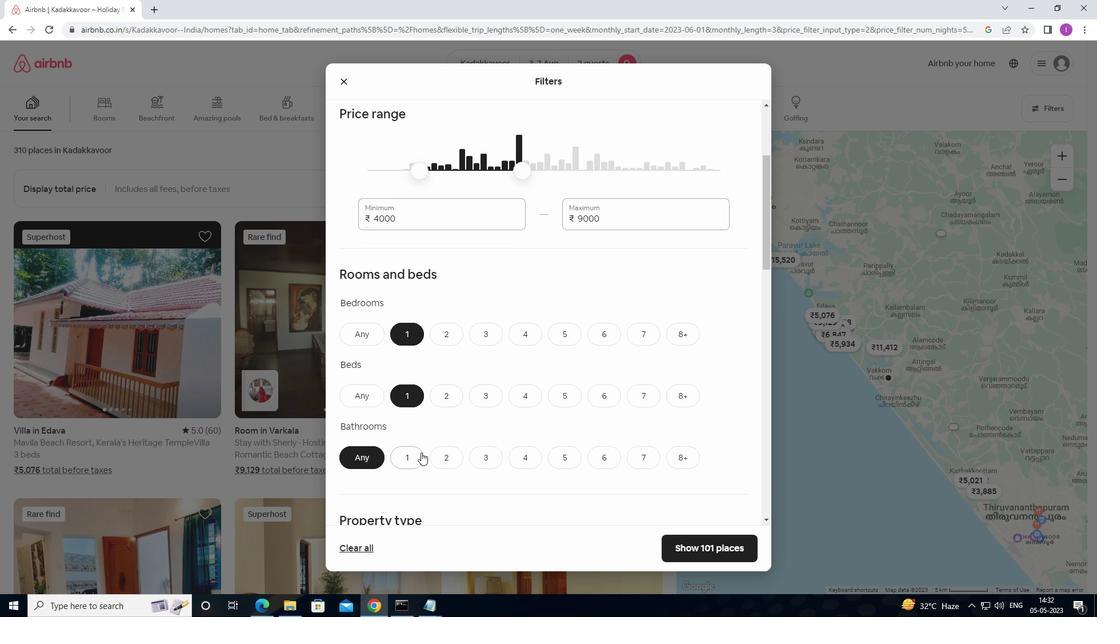 
Action: Mouse pressed left at (410, 457)
Screenshot: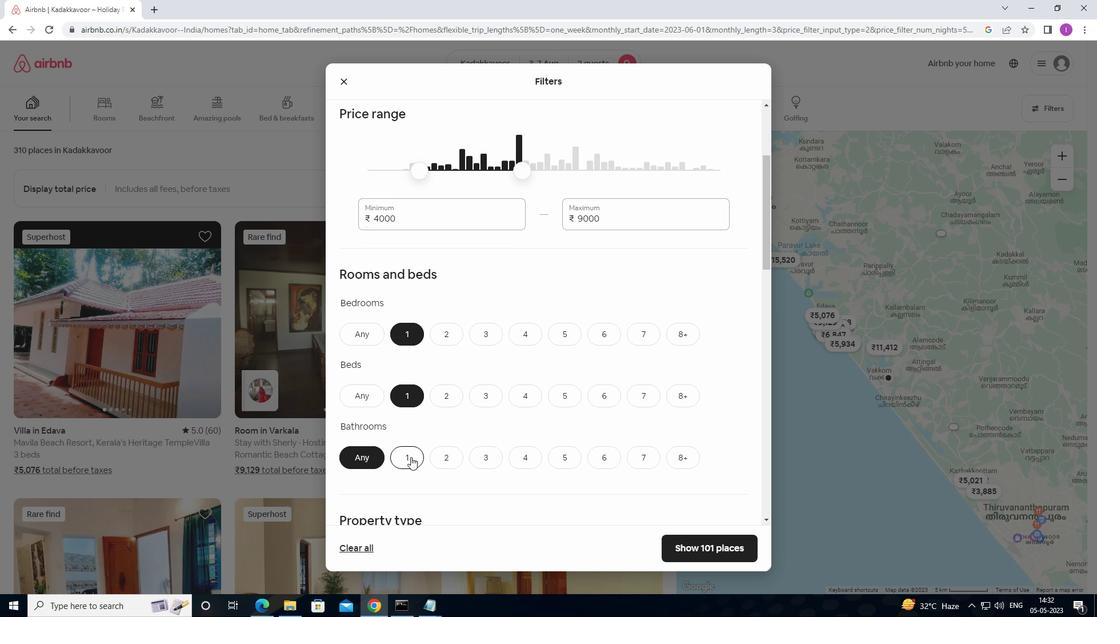 
Action: Mouse moved to (481, 432)
Screenshot: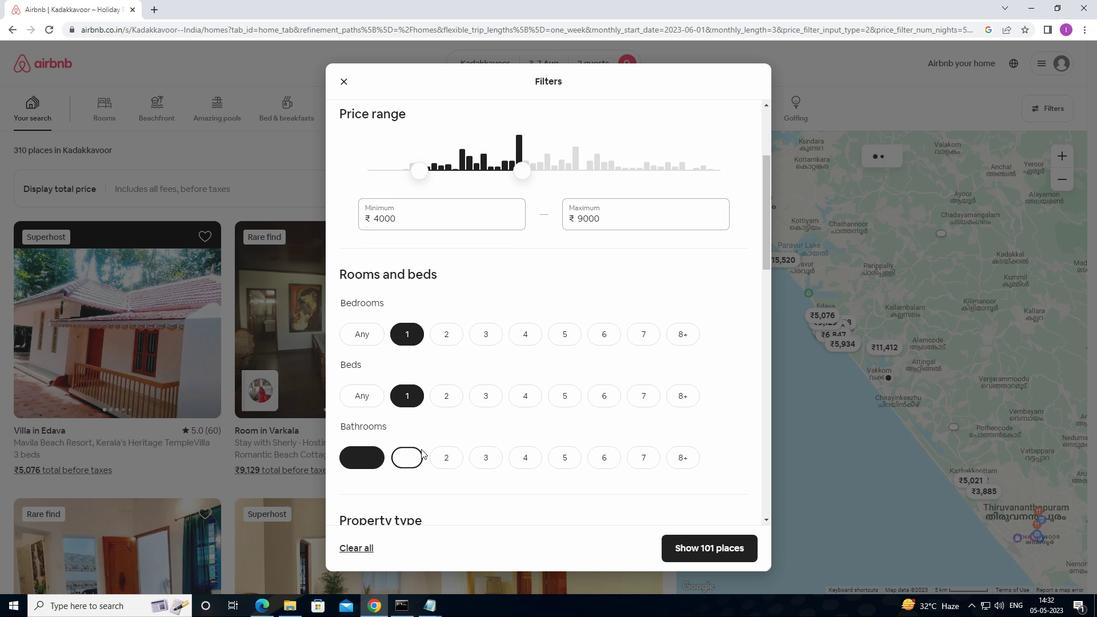 
Action: Mouse scrolled (481, 431) with delta (0, 0)
Screenshot: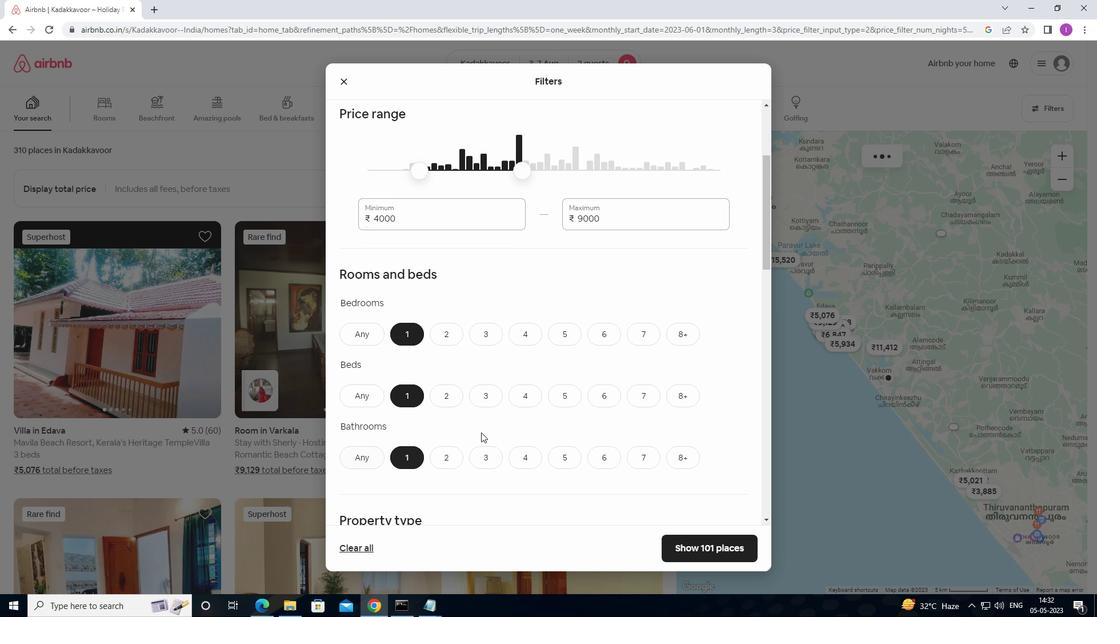 
Action: Mouse scrolled (481, 431) with delta (0, 0)
Screenshot: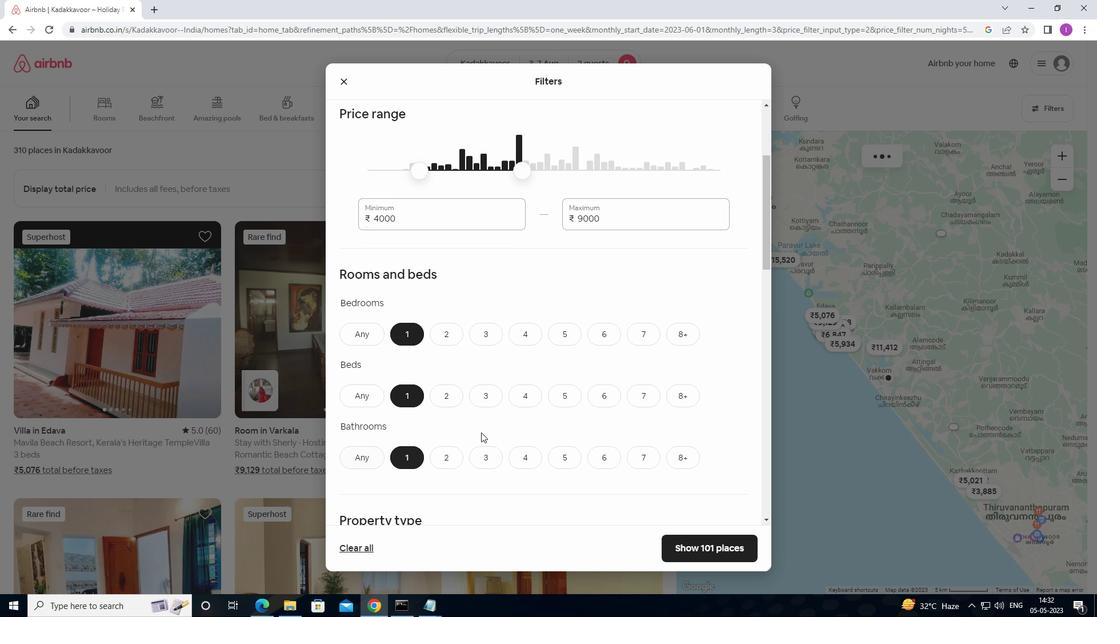 
Action: Mouse scrolled (481, 431) with delta (0, 0)
Screenshot: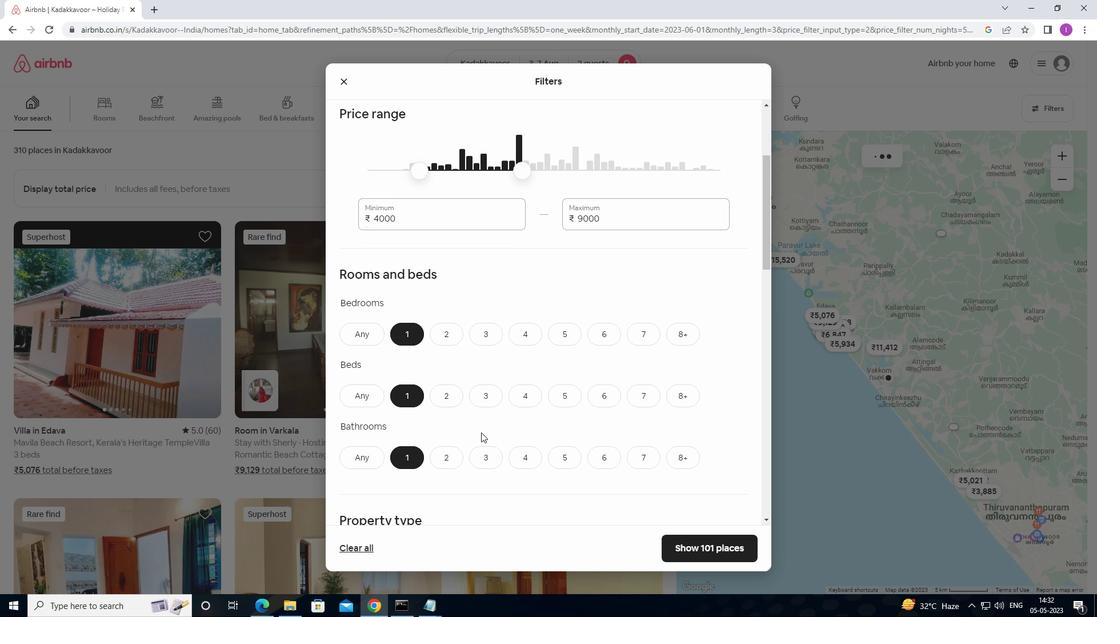 
Action: Mouse moved to (403, 411)
Screenshot: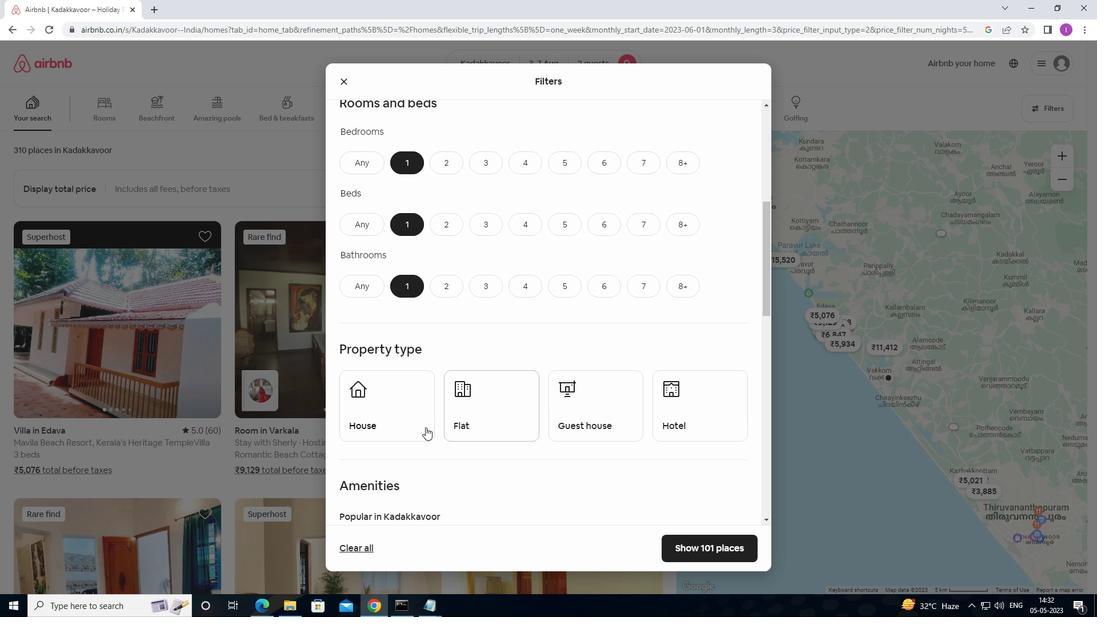 
Action: Mouse pressed left at (403, 411)
Screenshot: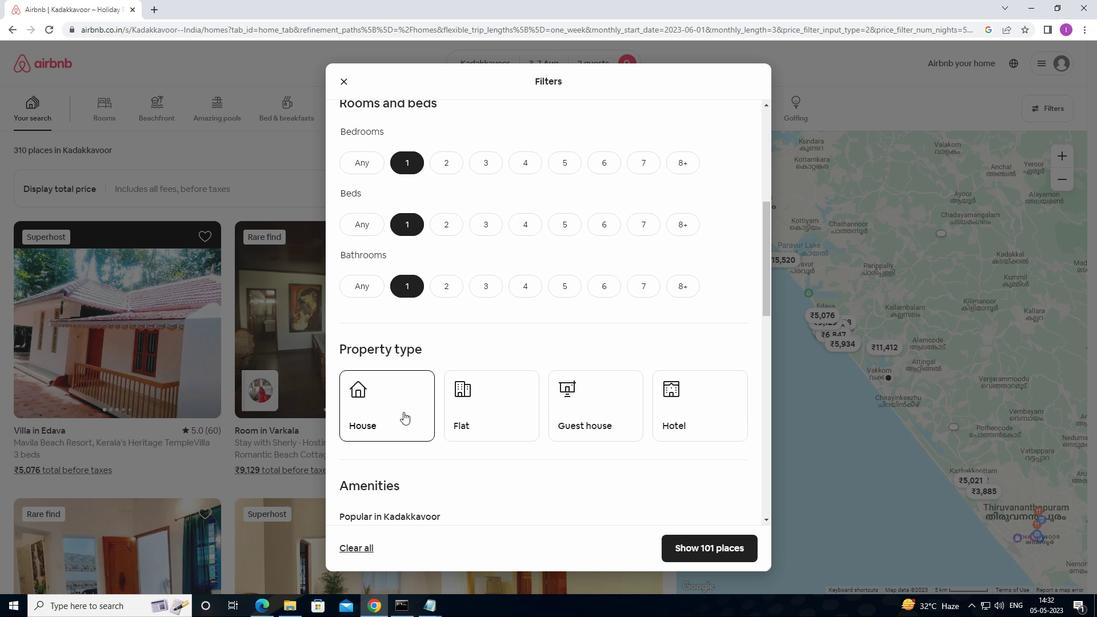 
Action: Mouse moved to (473, 410)
Screenshot: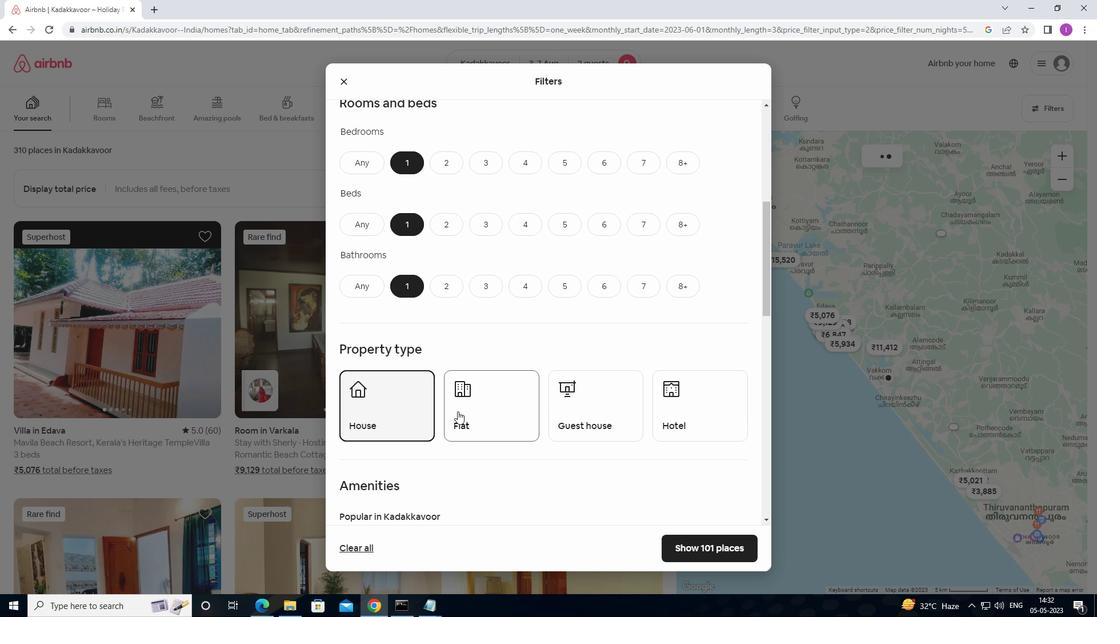 
Action: Mouse pressed left at (473, 410)
Screenshot: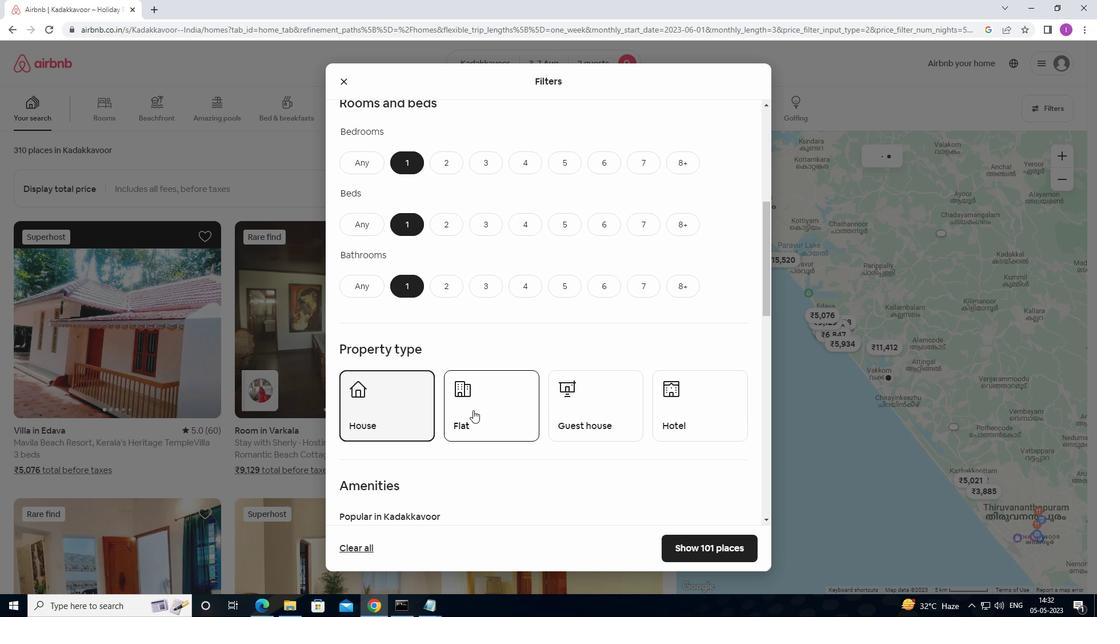 
Action: Mouse moved to (579, 407)
Screenshot: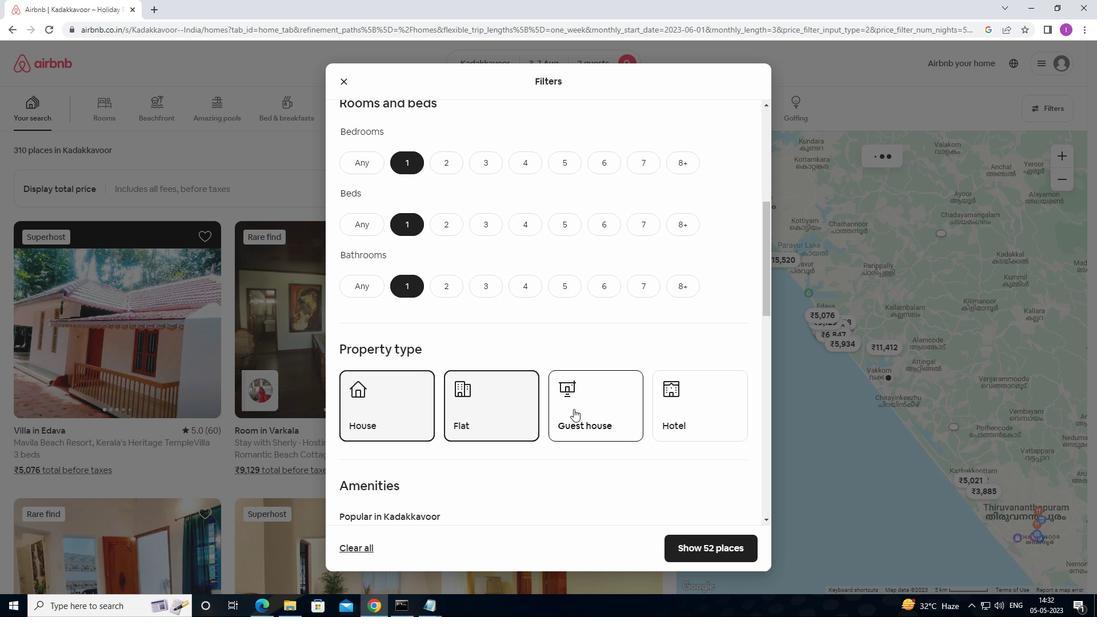
Action: Mouse pressed left at (579, 407)
Screenshot: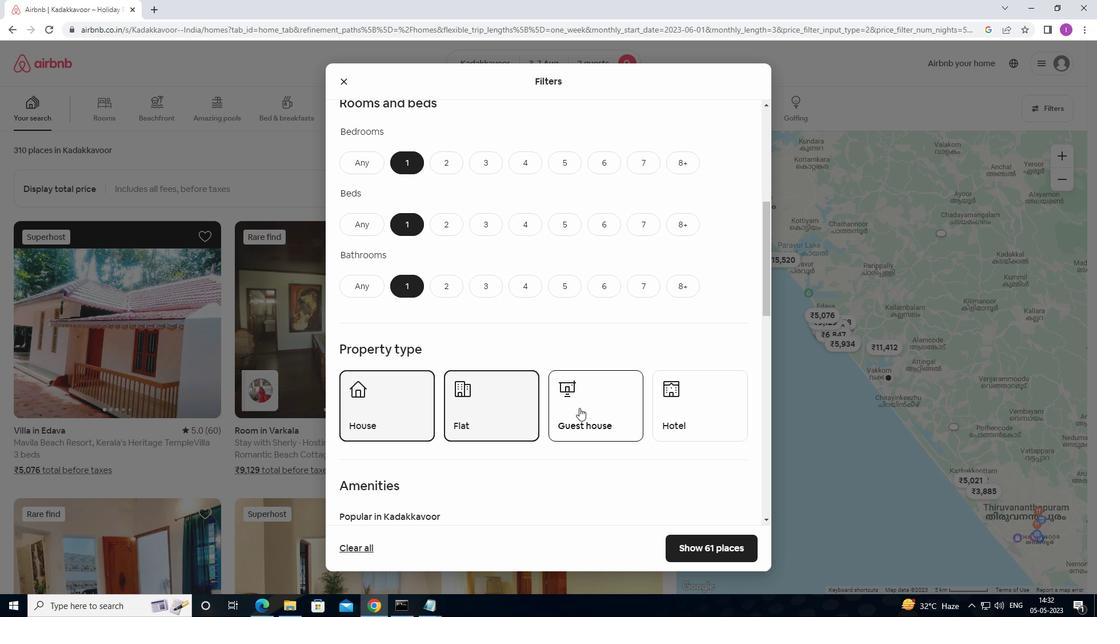 
Action: Mouse moved to (718, 411)
Screenshot: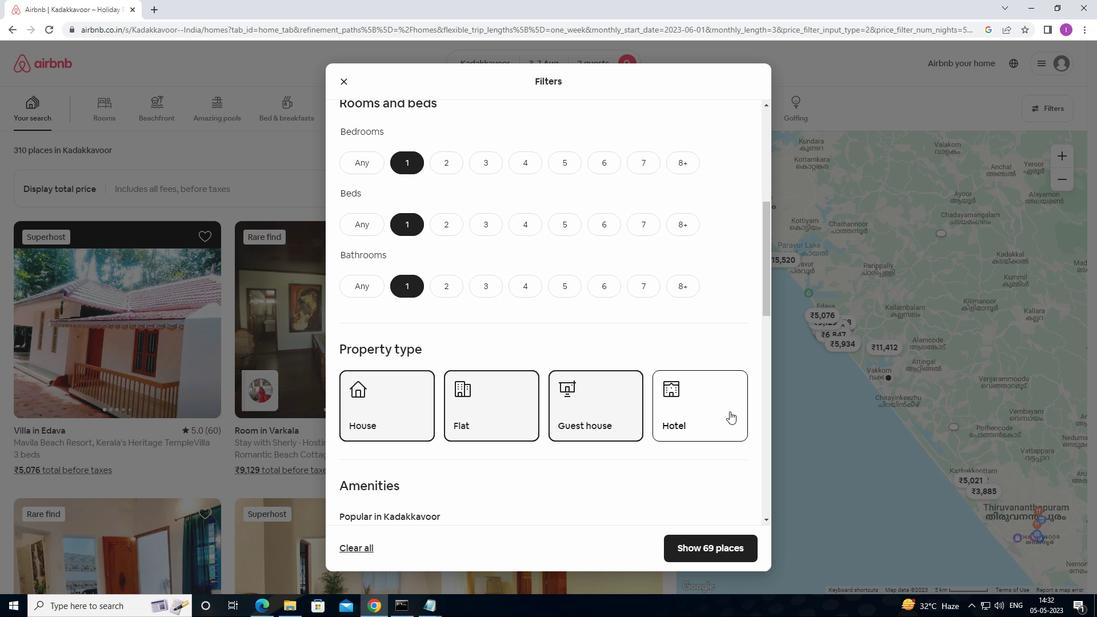 
Action: Mouse pressed left at (718, 411)
Screenshot: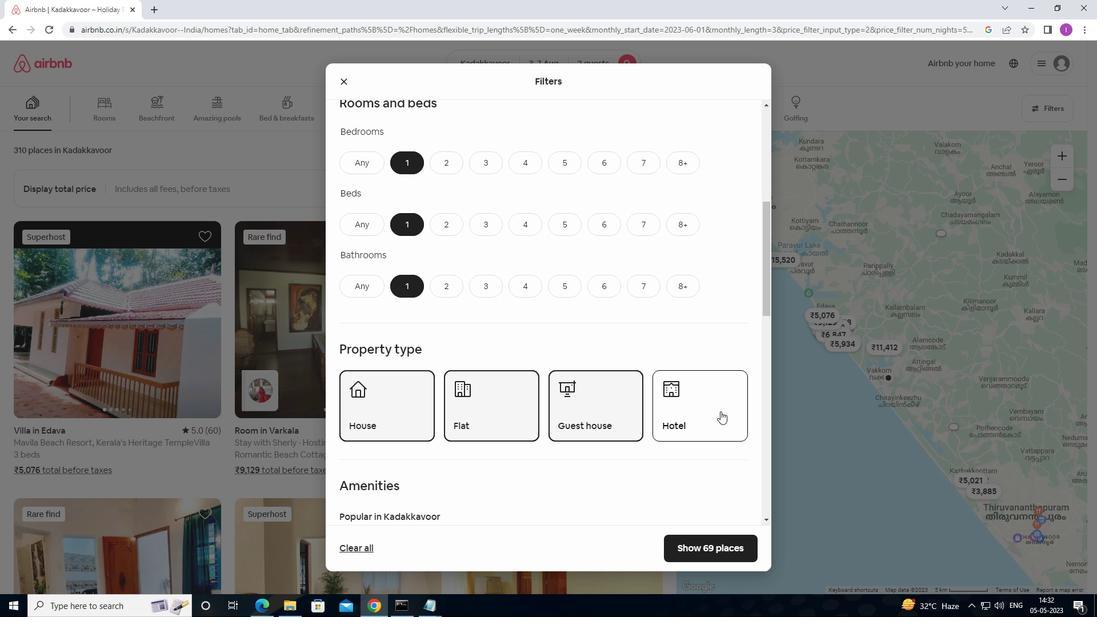 
Action: Mouse moved to (587, 447)
Screenshot: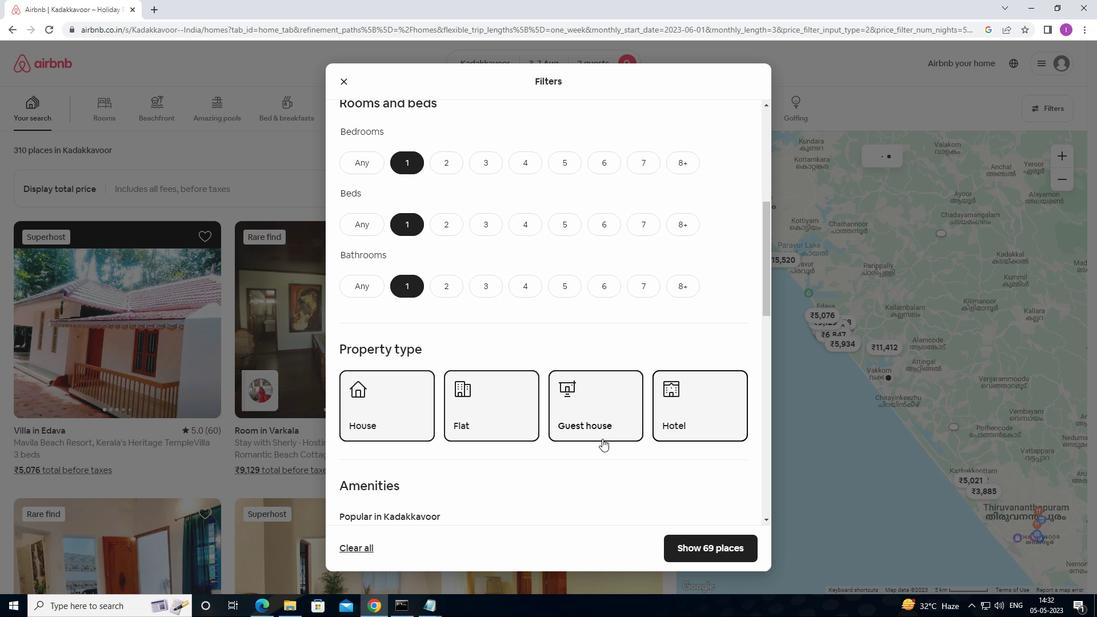 
Action: Mouse scrolled (587, 447) with delta (0, 0)
Screenshot: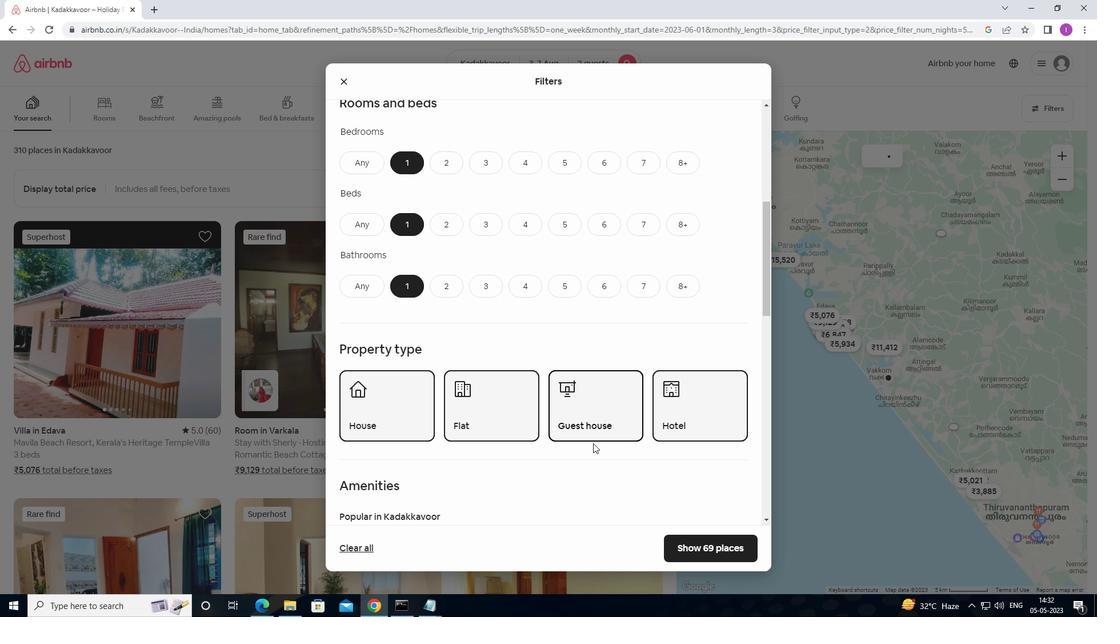
Action: Mouse scrolled (587, 447) with delta (0, 0)
Screenshot: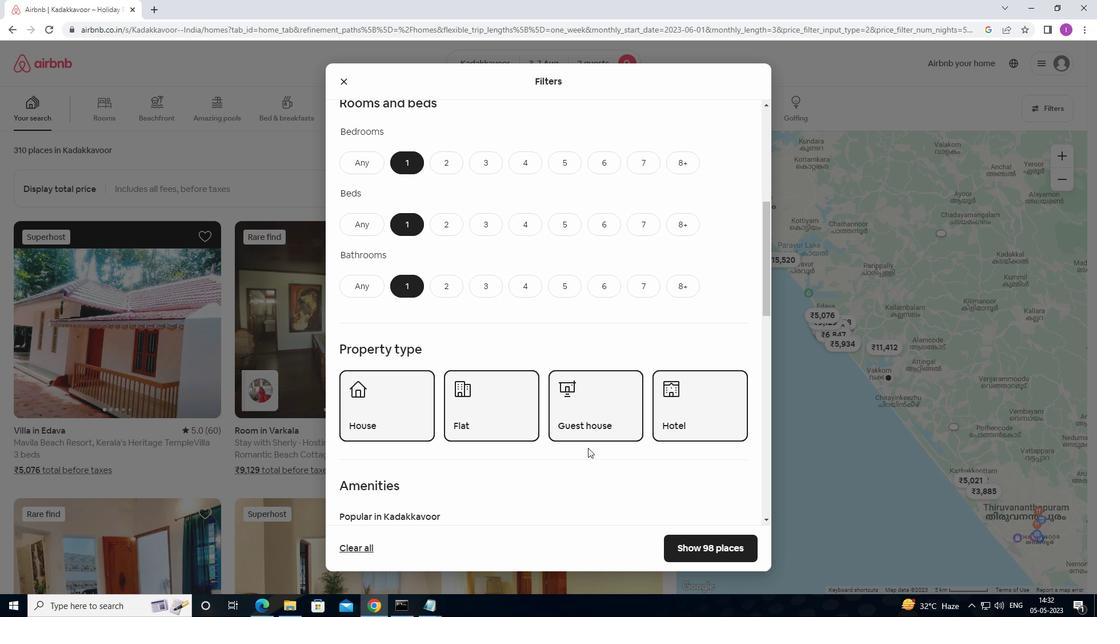 
Action: Mouse scrolled (587, 447) with delta (0, 0)
Screenshot: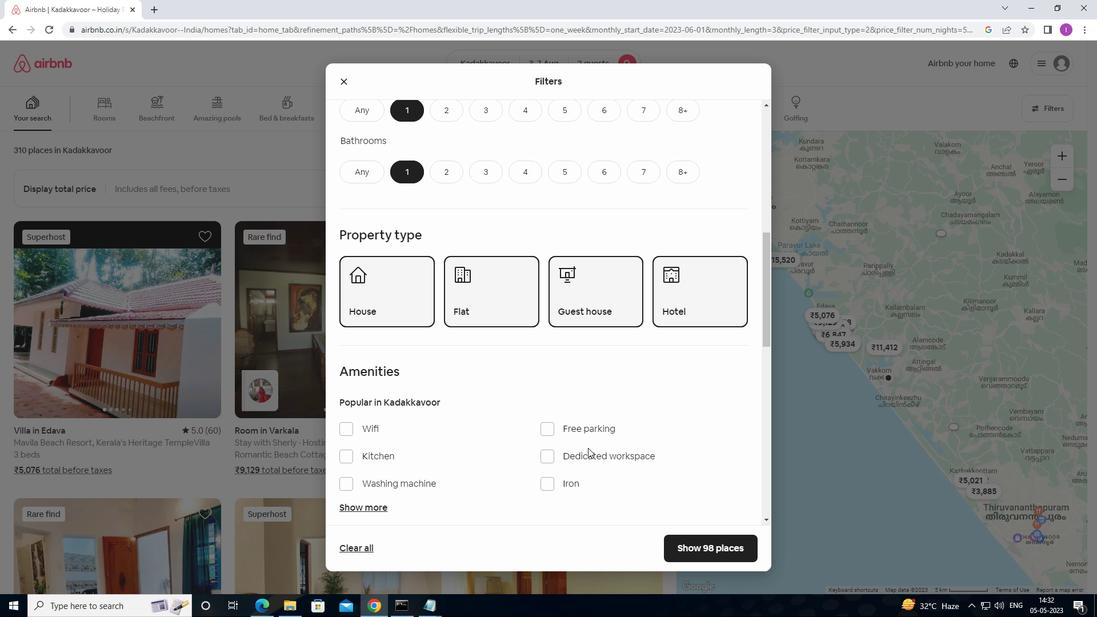 
Action: Mouse scrolled (587, 447) with delta (0, 0)
Screenshot: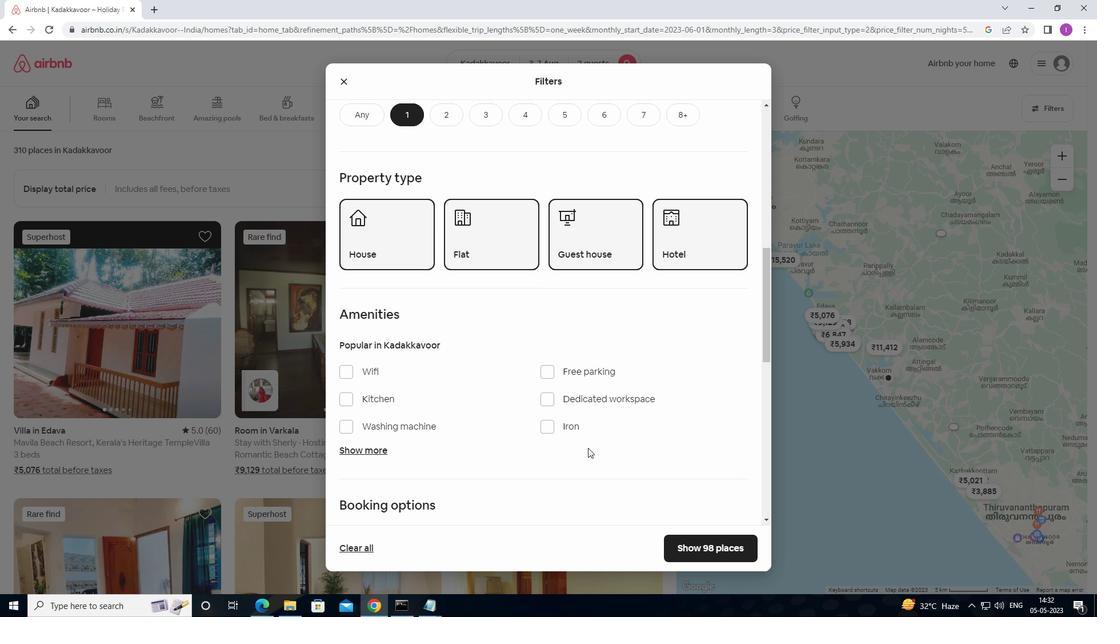 
Action: Mouse scrolled (587, 447) with delta (0, 0)
Screenshot: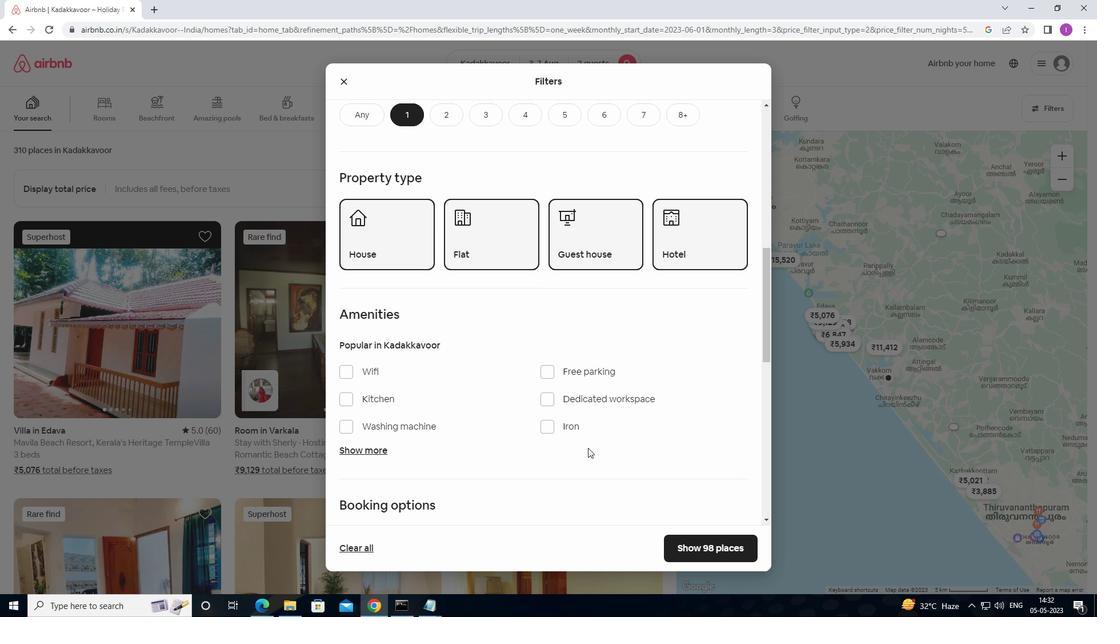 
Action: Mouse scrolled (587, 447) with delta (0, 0)
Screenshot: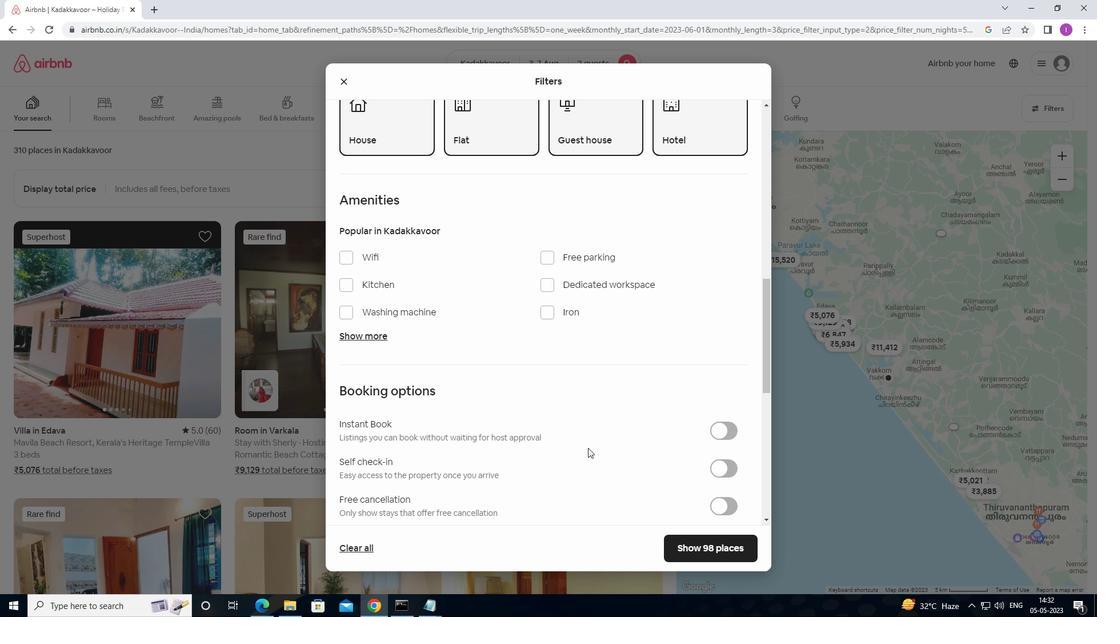 
Action: Mouse moved to (341, 256)
Screenshot: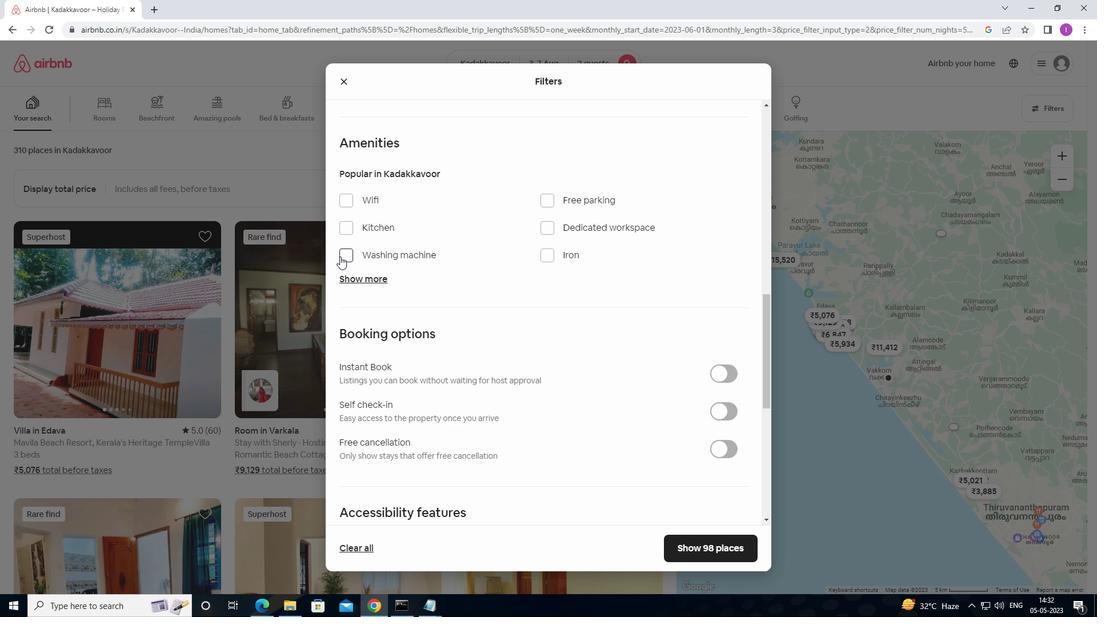 
Action: Mouse pressed left at (341, 256)
Screenshot: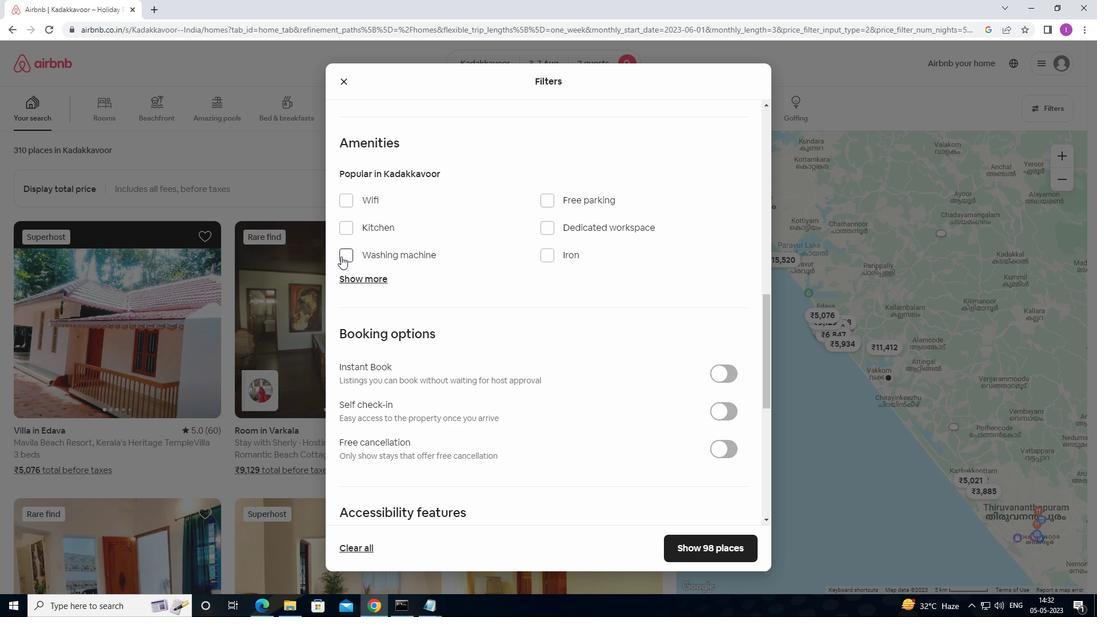 
Action: Mouse moved to (729, 414)
Screenshot: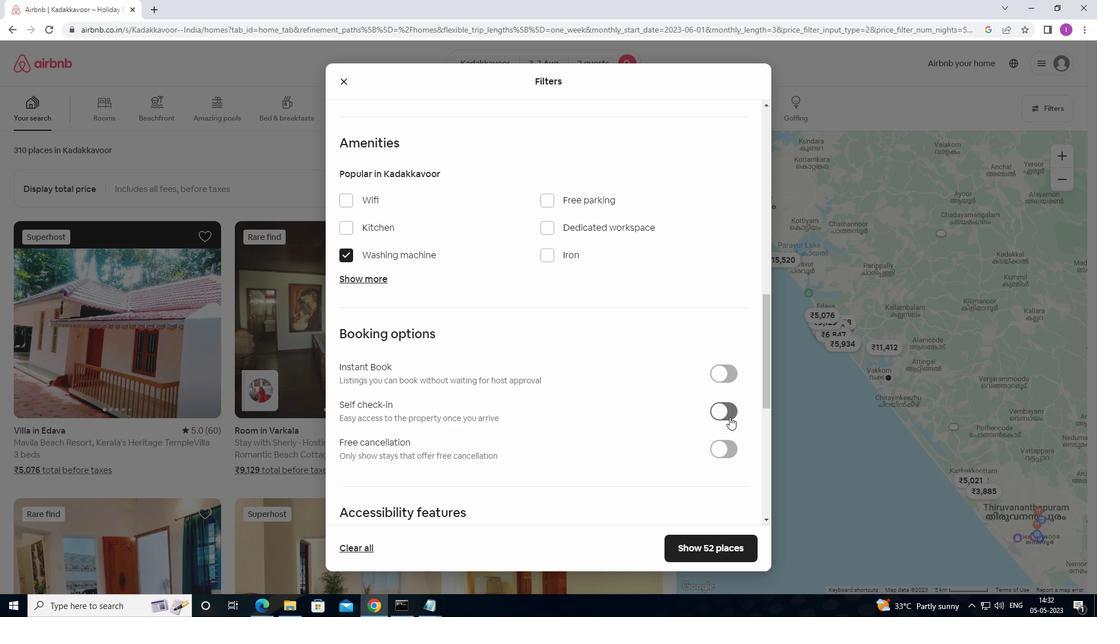 
Action: Mouse pressed left at (729, 414)
Screenshot: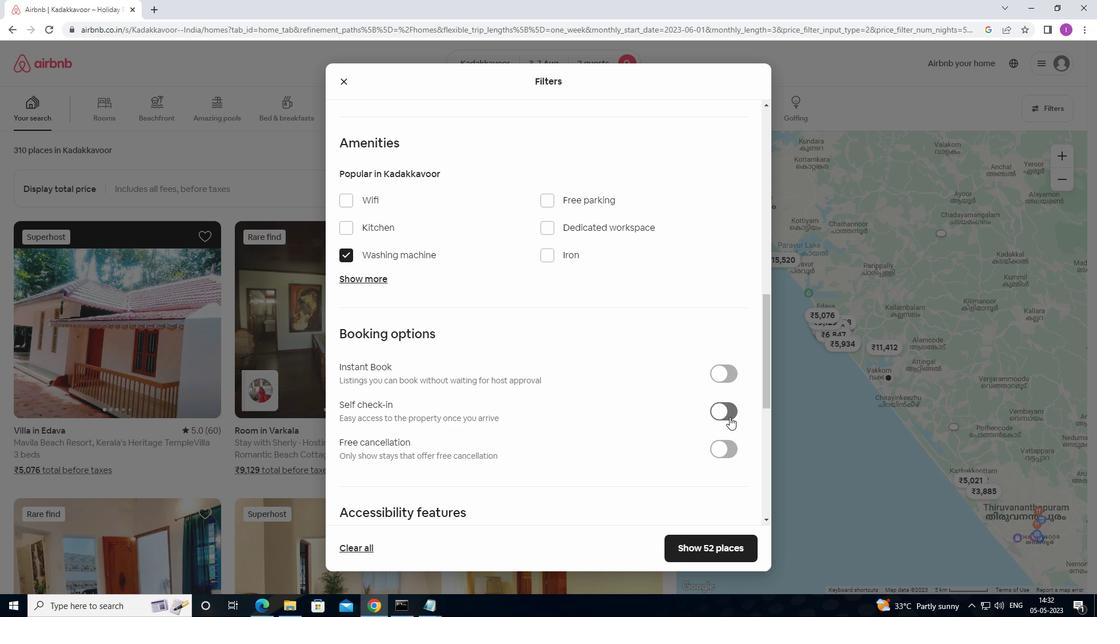 
Action: Mouse moved to (494, 514)
Screenshot: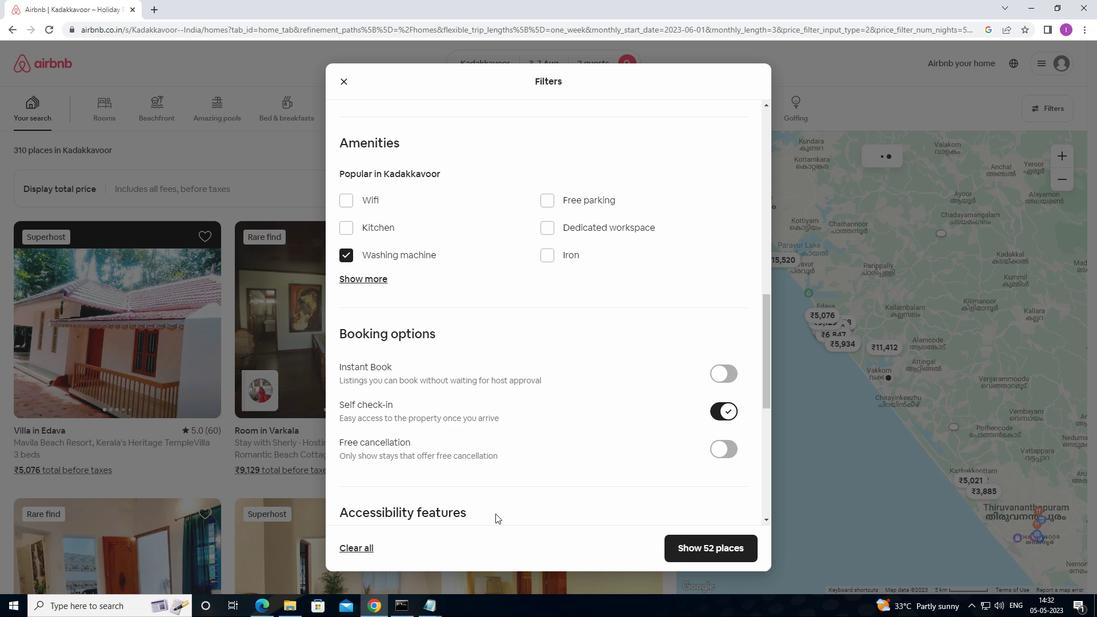 
Action: Mouse scrolled (494, 514) with delta (0, 0)
Screenshot: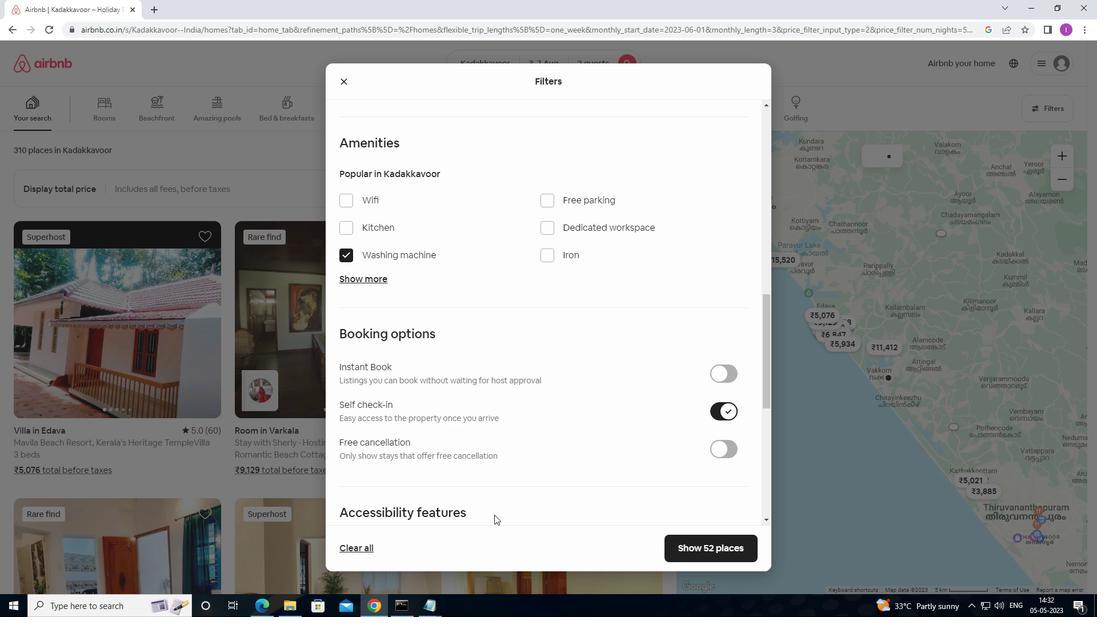 
Action: Mouse scrolled (494, 514) with delta (0, 0)
Screenshot: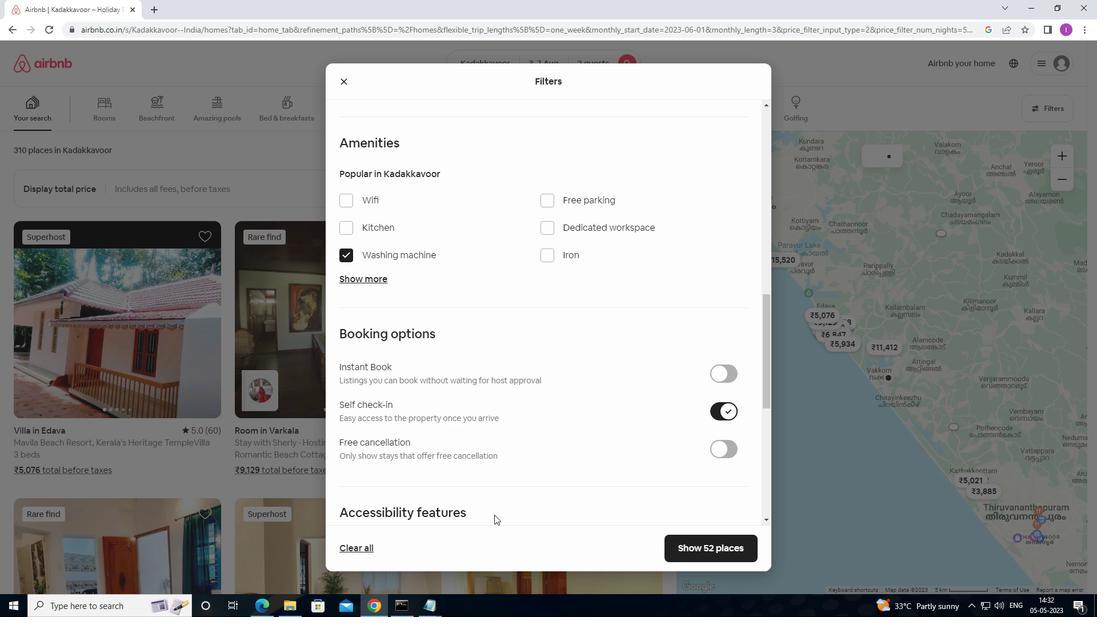 
Action: Mouse scrolled (494, 514) with delta (0, 0)
Screenshot: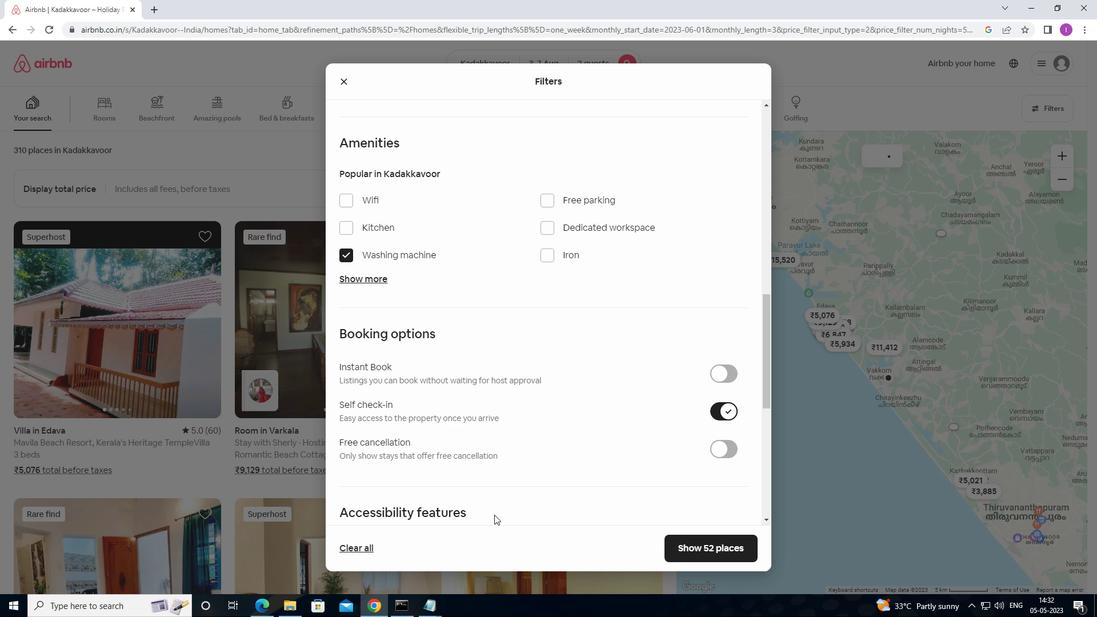 
Action: Mouse scrolled (494, 514) with delta (0, 0)
Screenshot: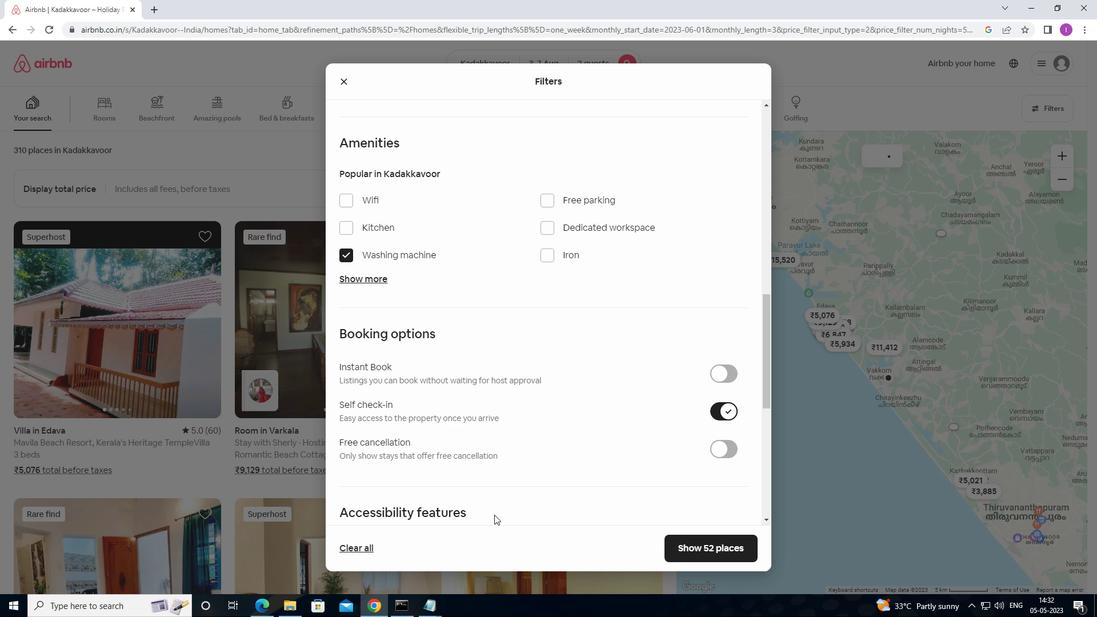 
Action: Mouse moved to (495, 510)
Screenshot: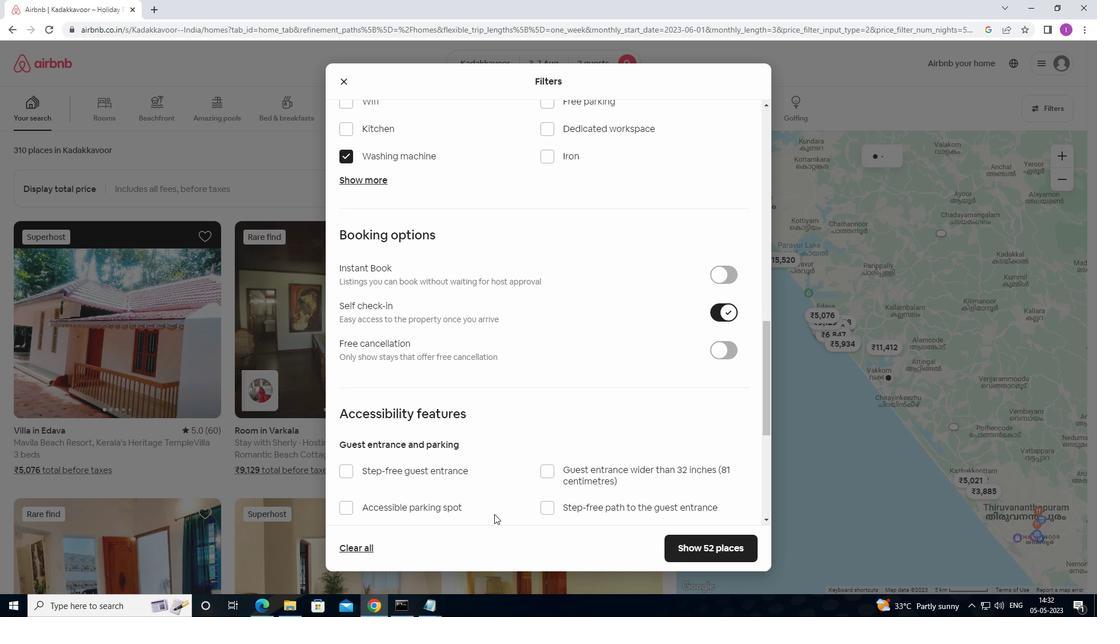 
Action: Mouse scrolled (495, 510) with delta (0, 0)
Screenshot: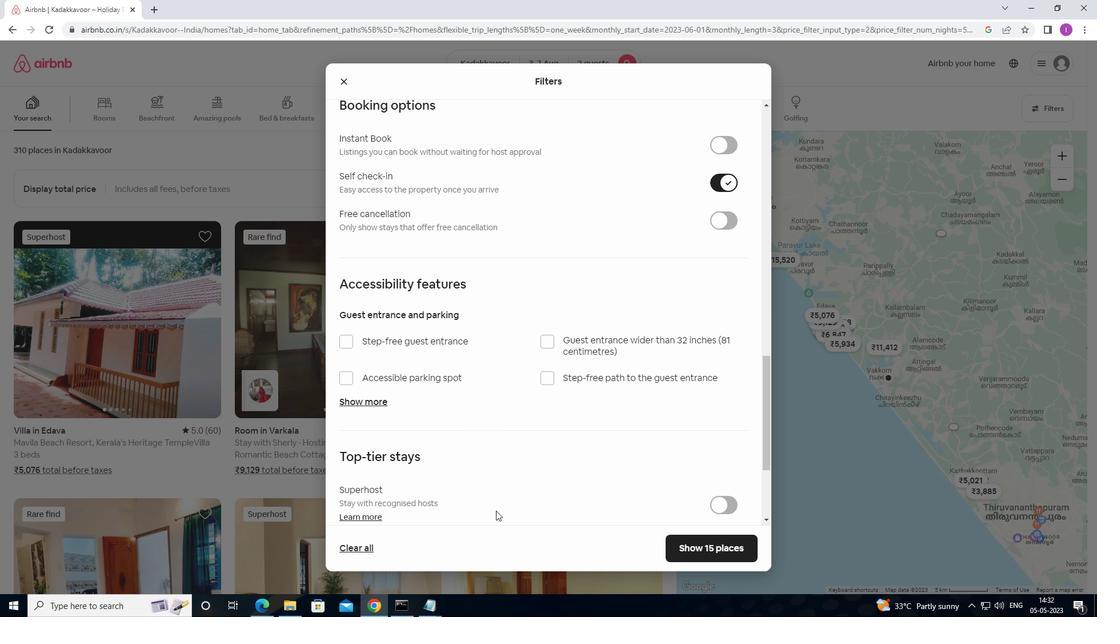 
Action: Mouse scrolled (495, 510) with delta (0, 0)
Screenshot: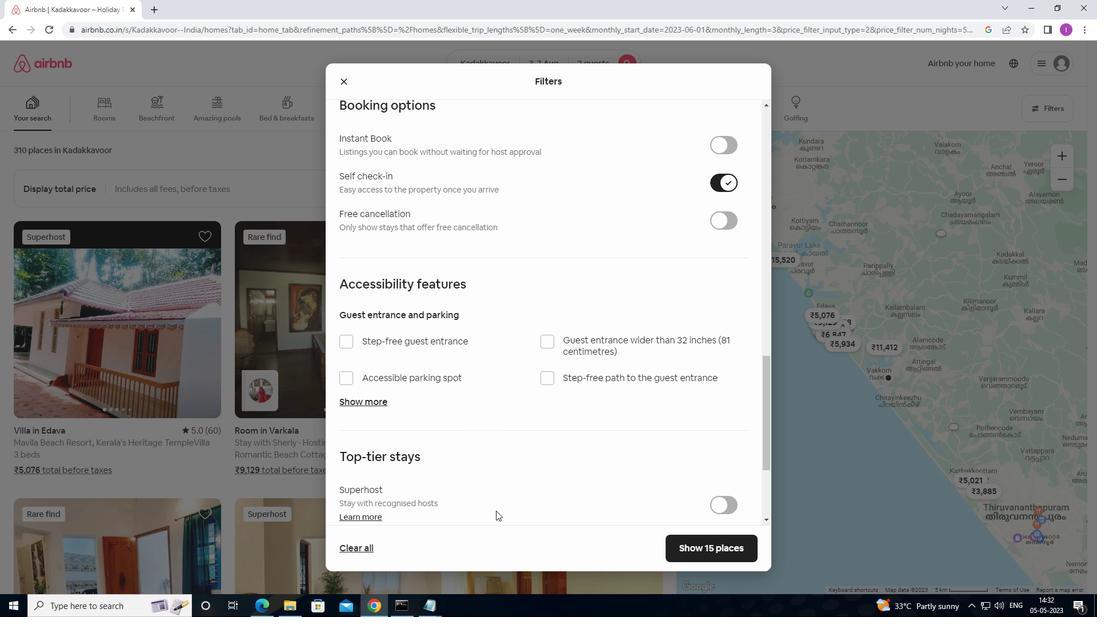 
Action: Mouse scrolled (495, 510) with delta (0, 0)
Screenshot: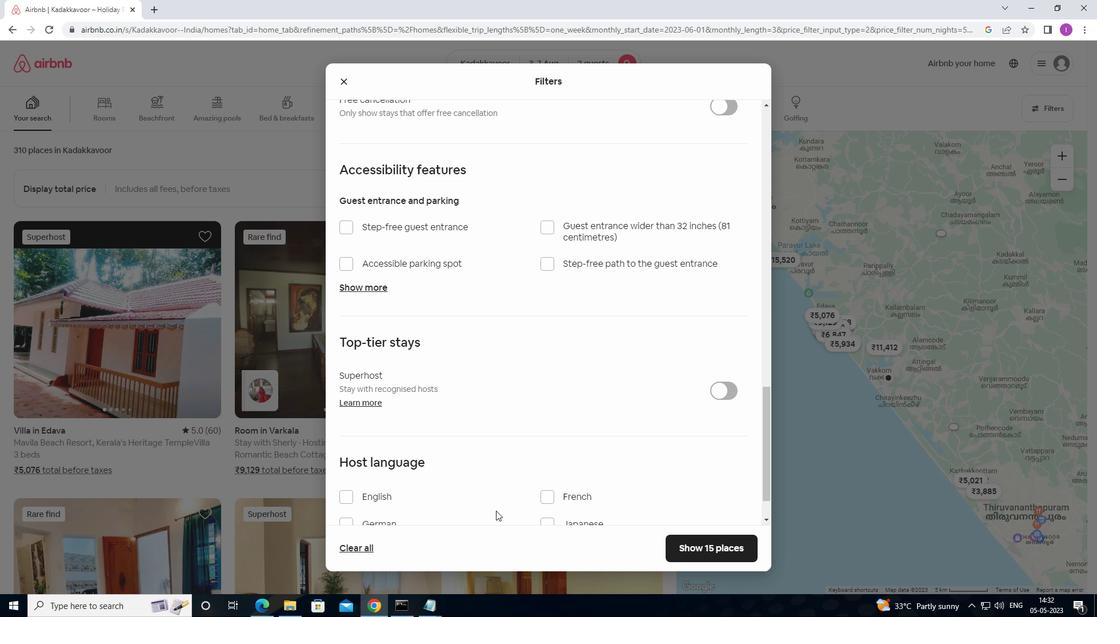 
Action: Mouse scrolled (495, 510) with delta (0, 0)
Screenshot: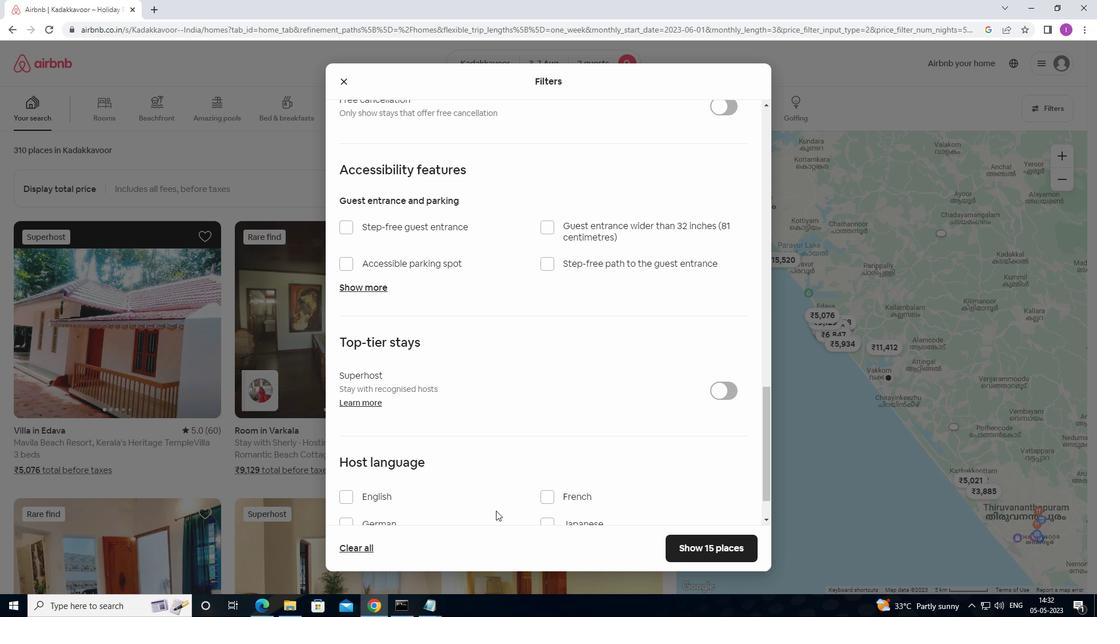 
Action: Mouse scrolled (495, 510) with delta (0, 0)
Screenshot: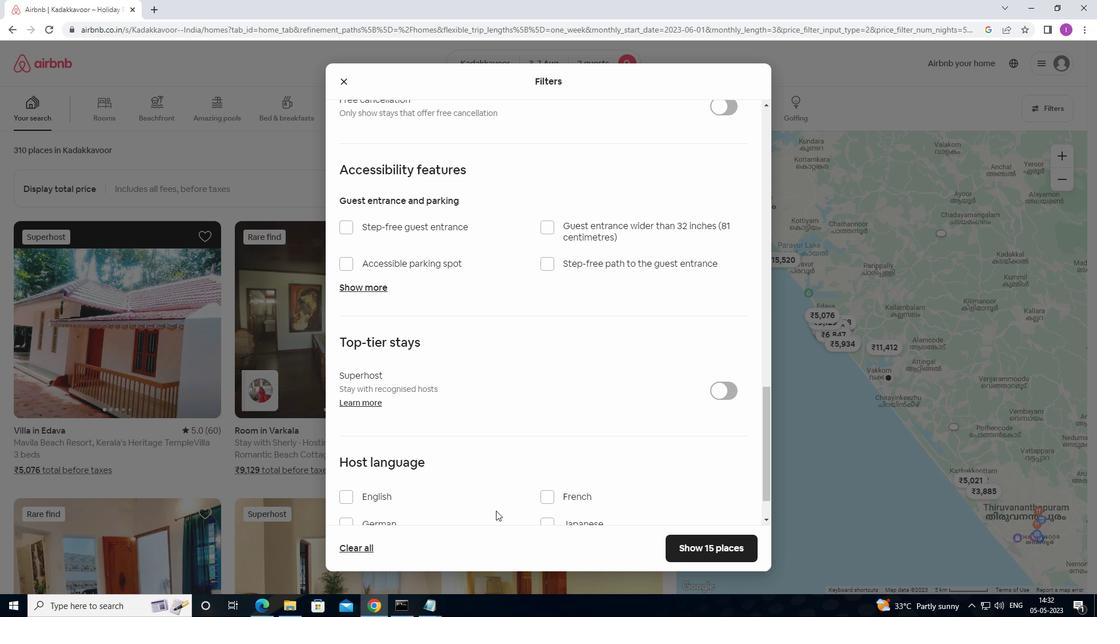 
Action: Mouse moved to (499, 506)
Screenshot: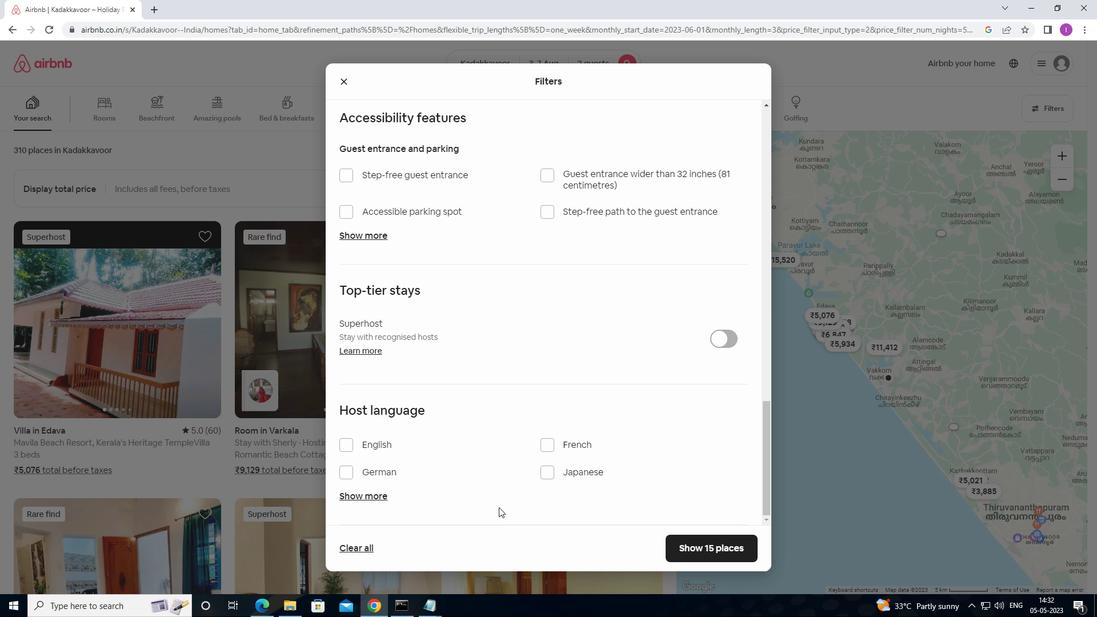
Action: Mouse scrolled (499, 506) with delta (0, 0)
Screenshot: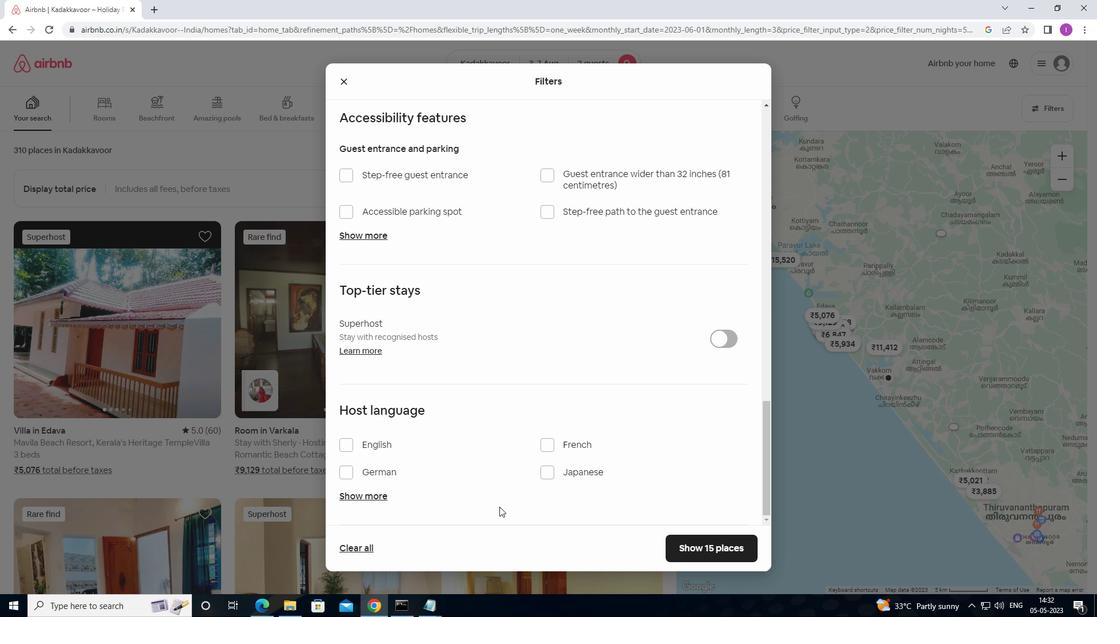 
Action: Mouse scrolled (499, 506) with delta (0, 0)
Screenshot: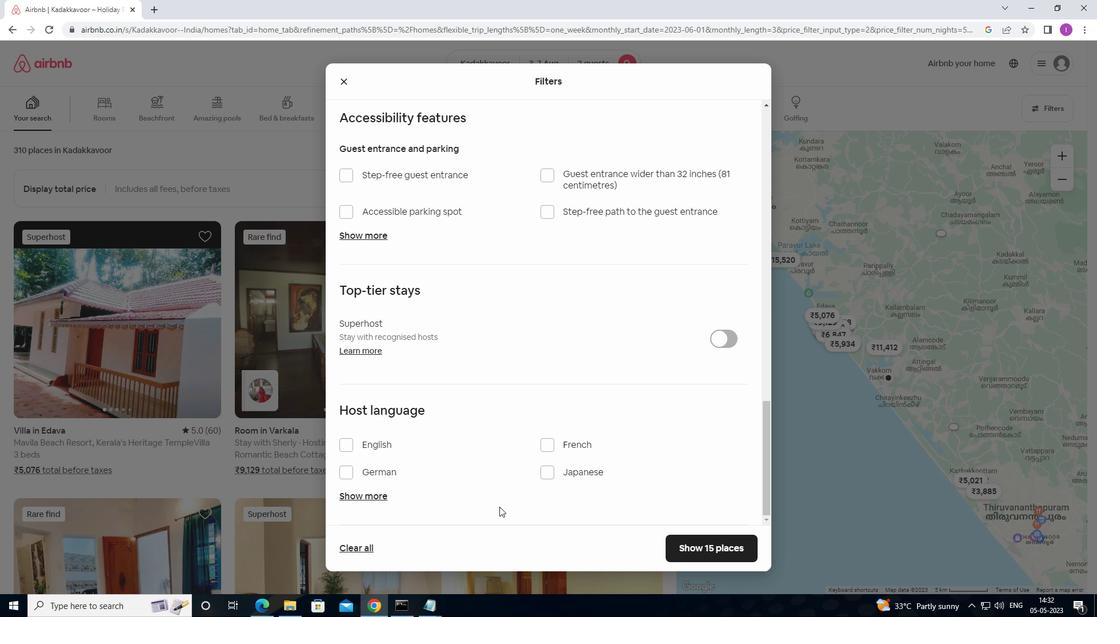 
Action: Mouse moved to (343, 445)
Screenshot: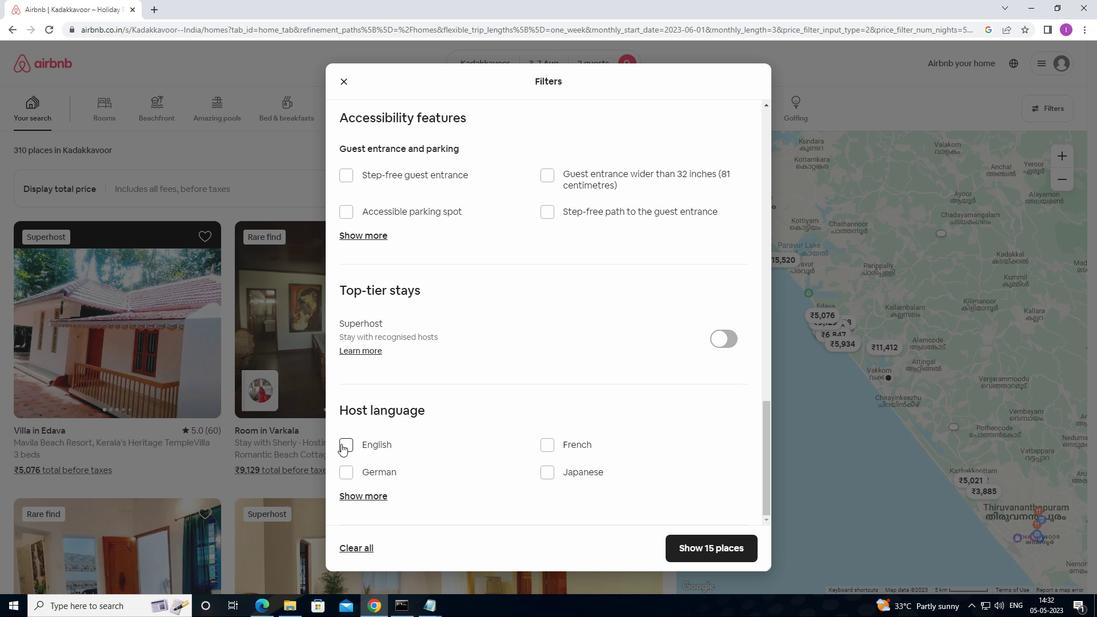 
Action: Mouse pressed left at (343, 445)
Screenshot: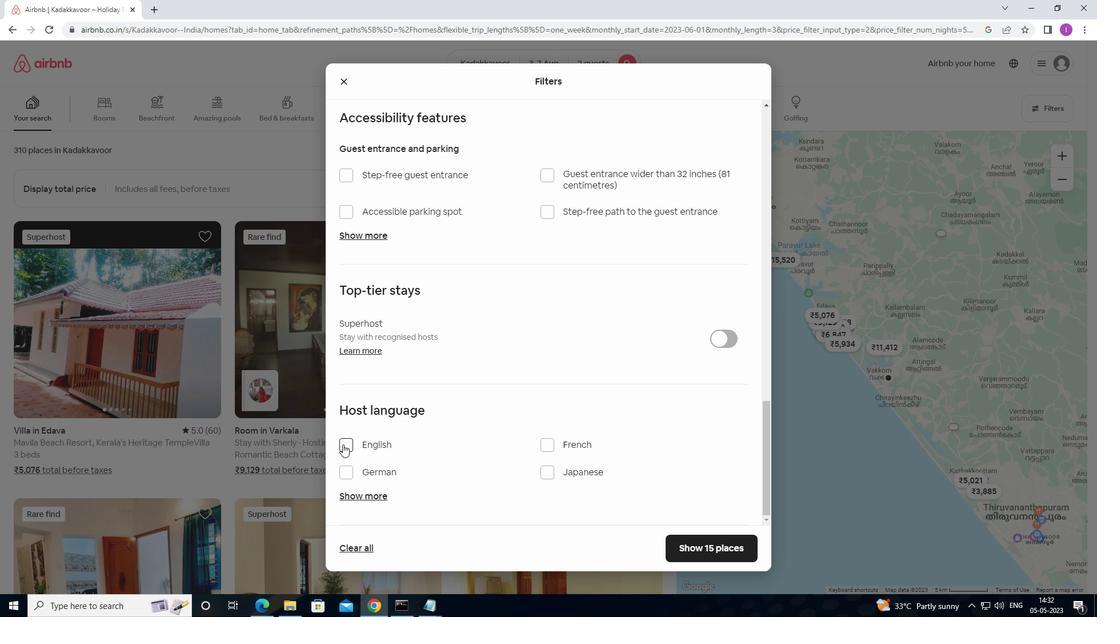 
Action: Mouse moved to (687, 550)
Screenshot: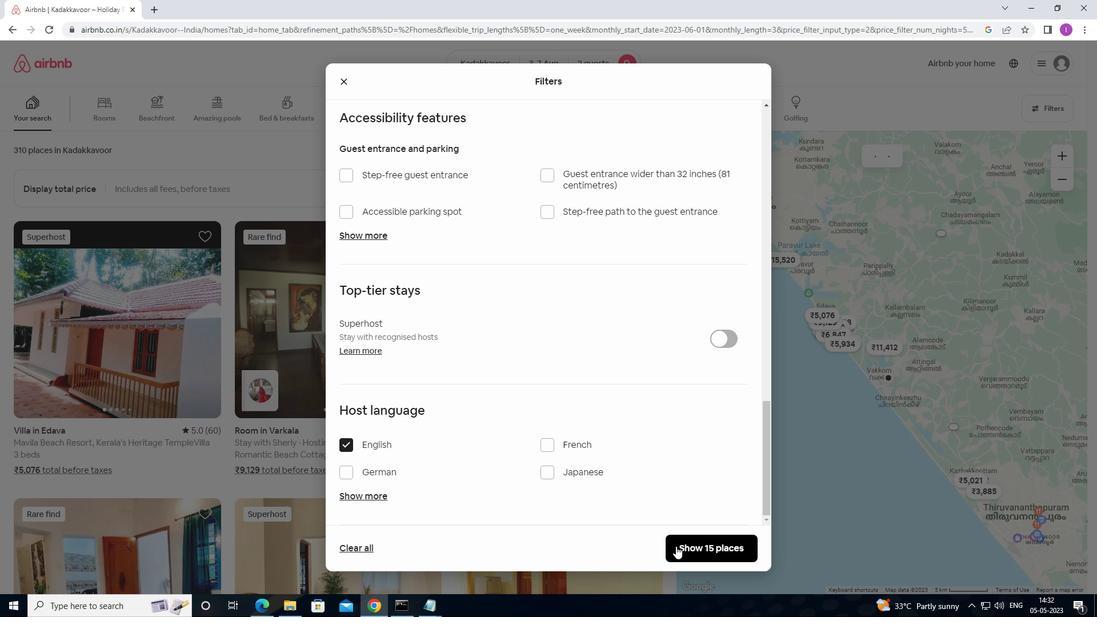 
Action: Mouse pressed left at (687, 550)
Screenshot: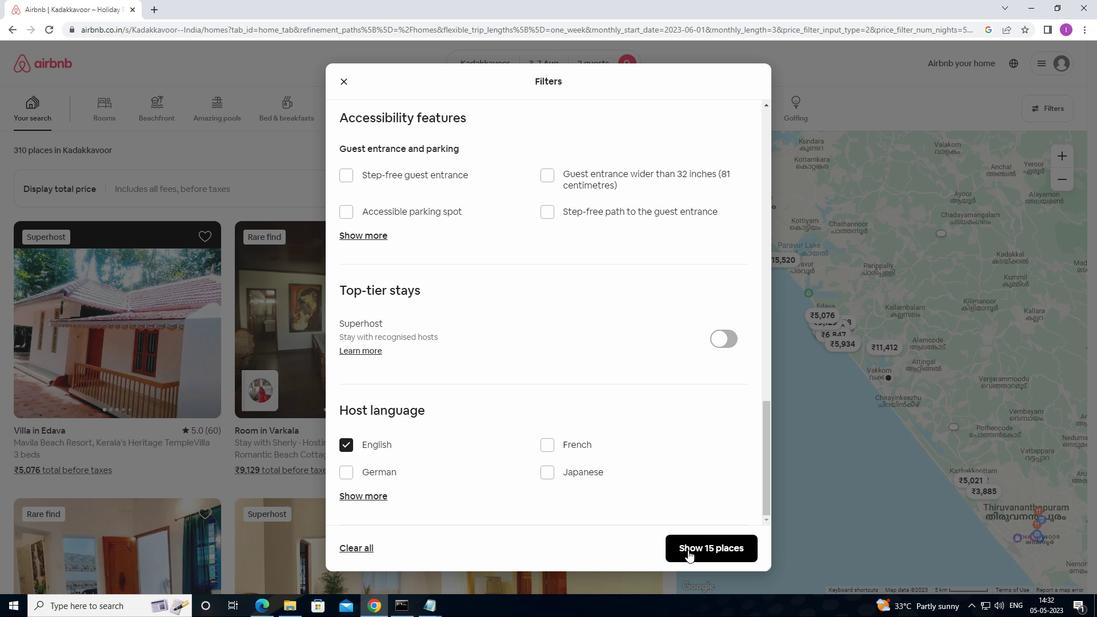 
Action: Mouse moved to (522, 539)
Screenshot: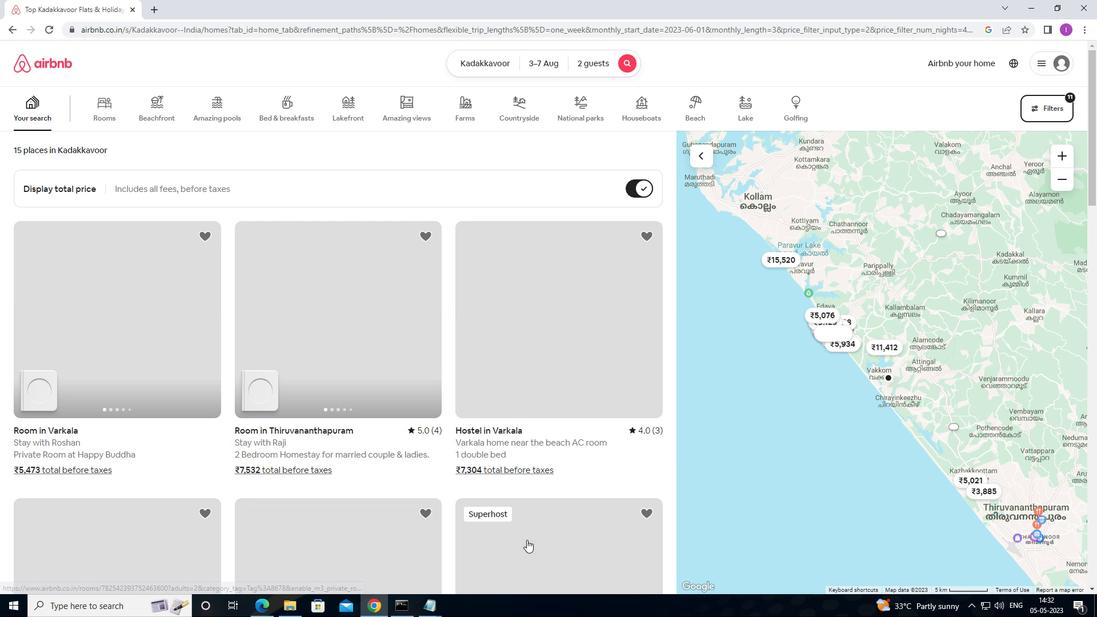 
